 Task: Add a condition where "Channel Is Channel" integrations" in pending tickets.
Action: Mouse moved to (171, 506)
Screenshot: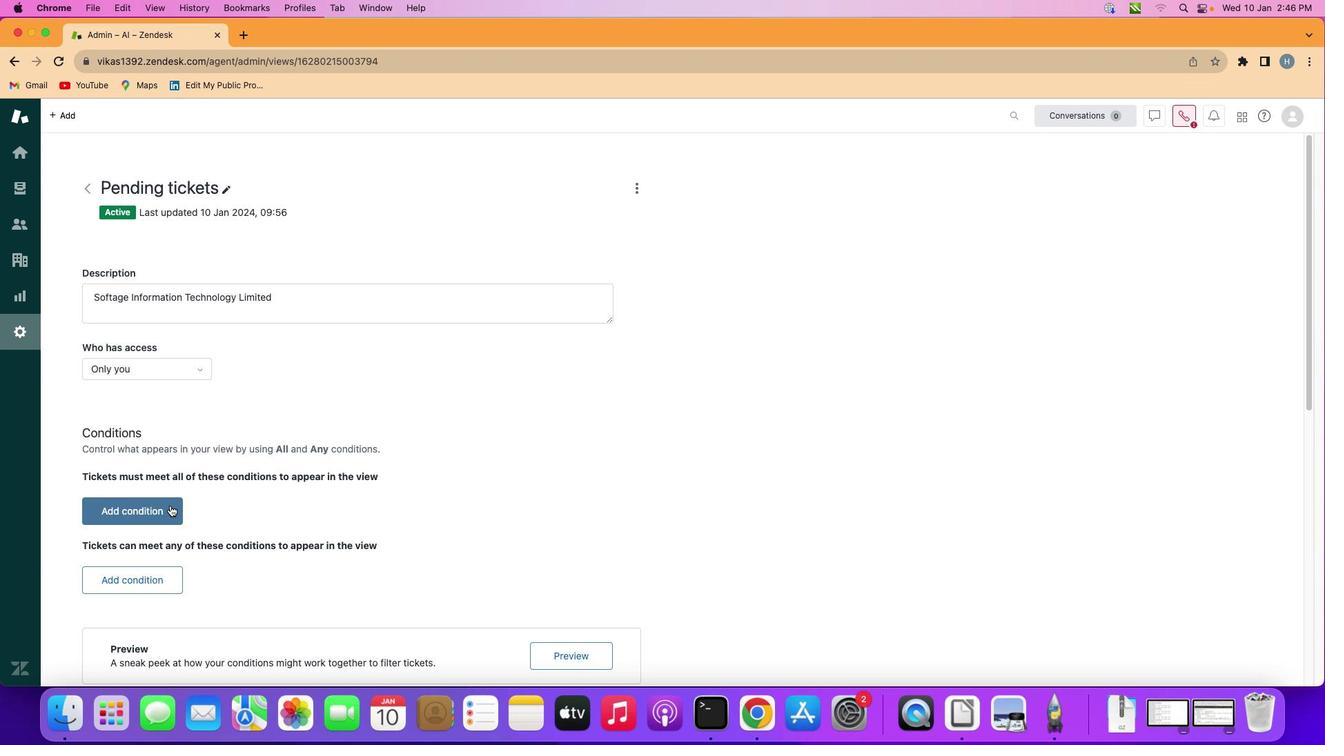 
Action: Mouse pressed left at (171, 506)
Screenshot: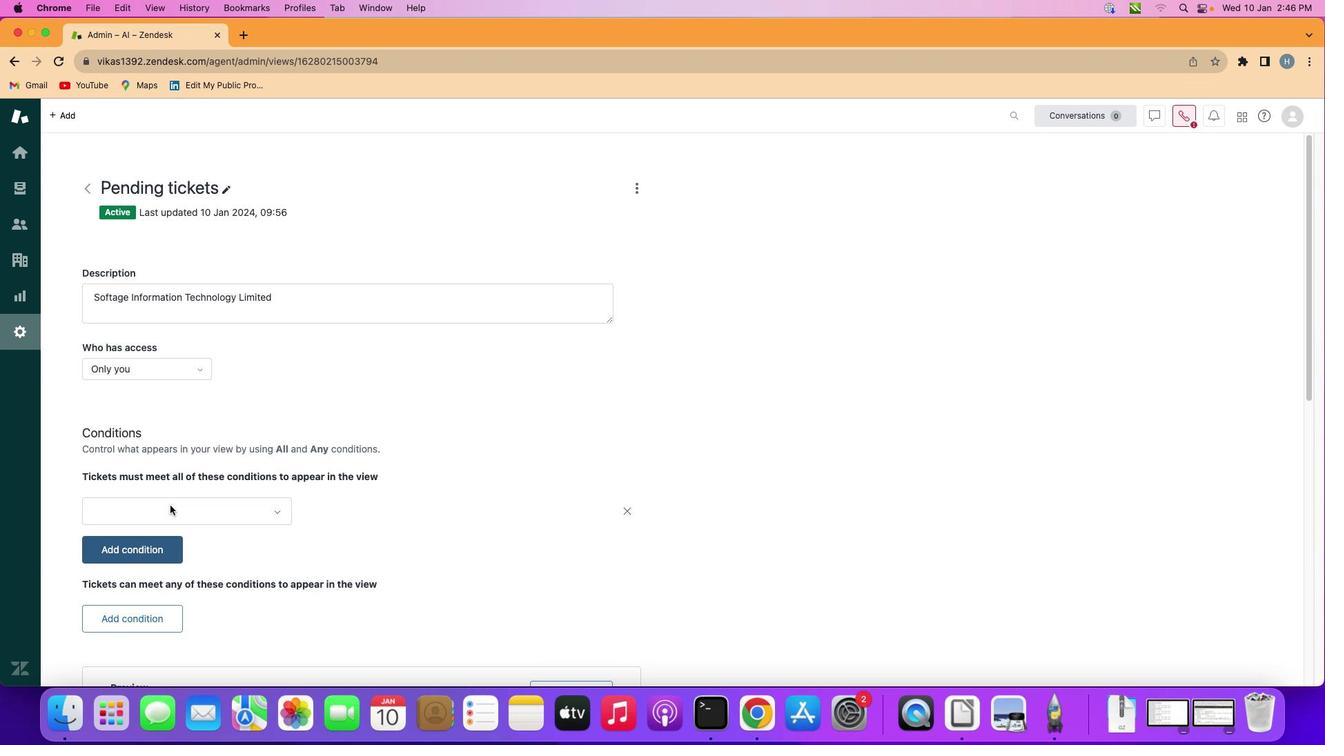 
Action: Mouse moved to (220, 508)
Screenshot: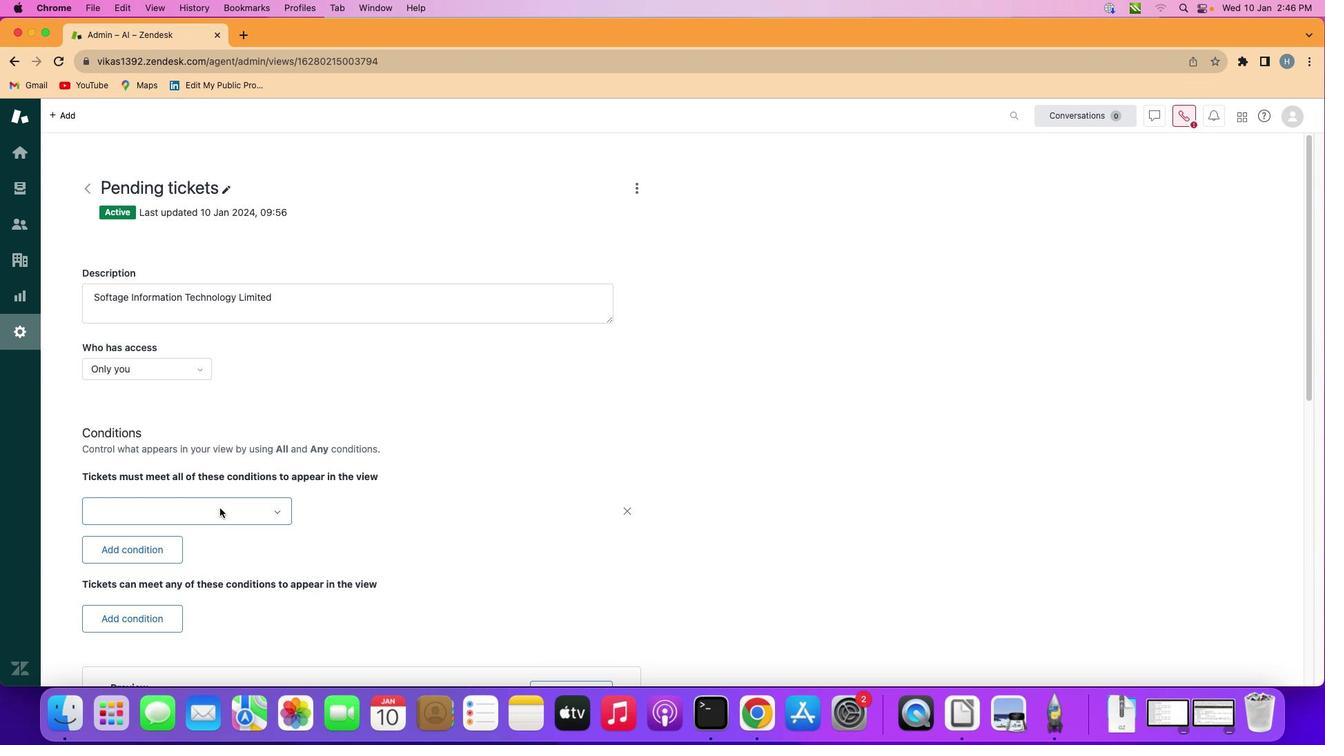 
Action: Mouse pressed left at (220, 508)
Screenshot: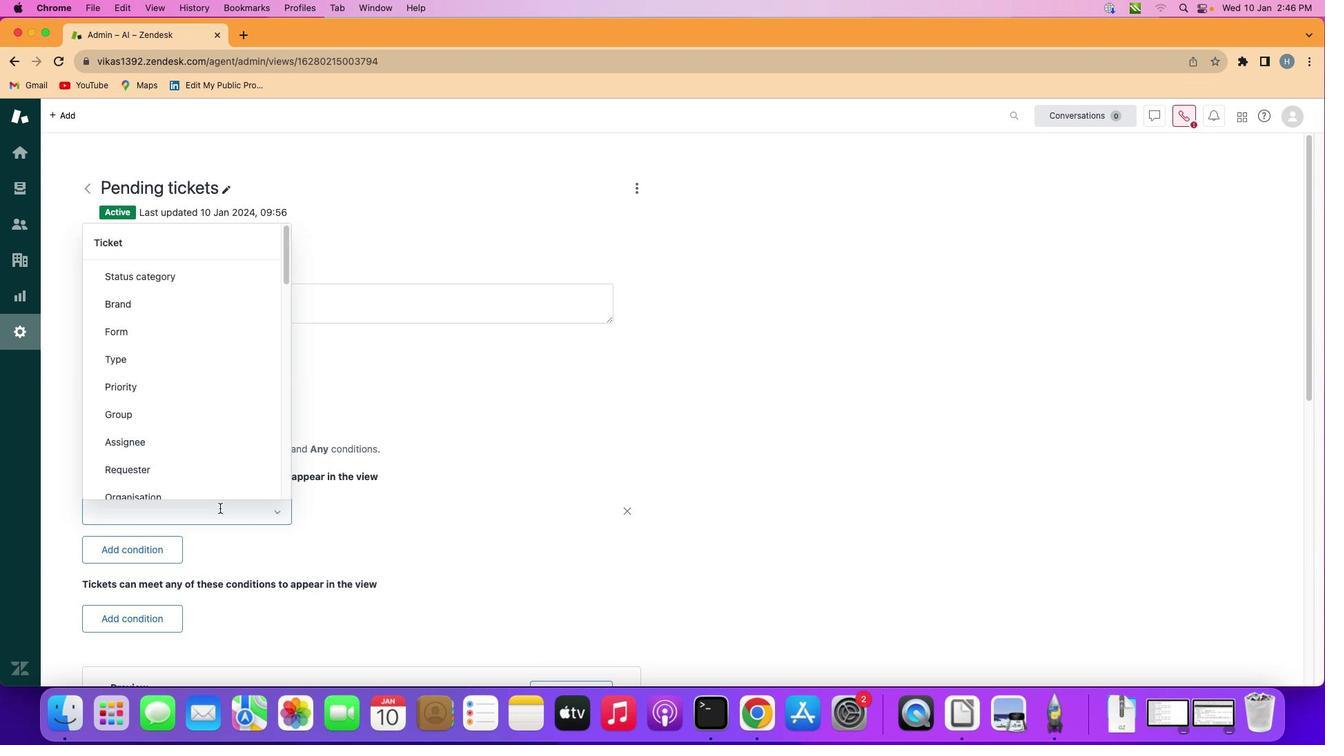 
Action: Mouse moved to (226, 338)
Screenshot: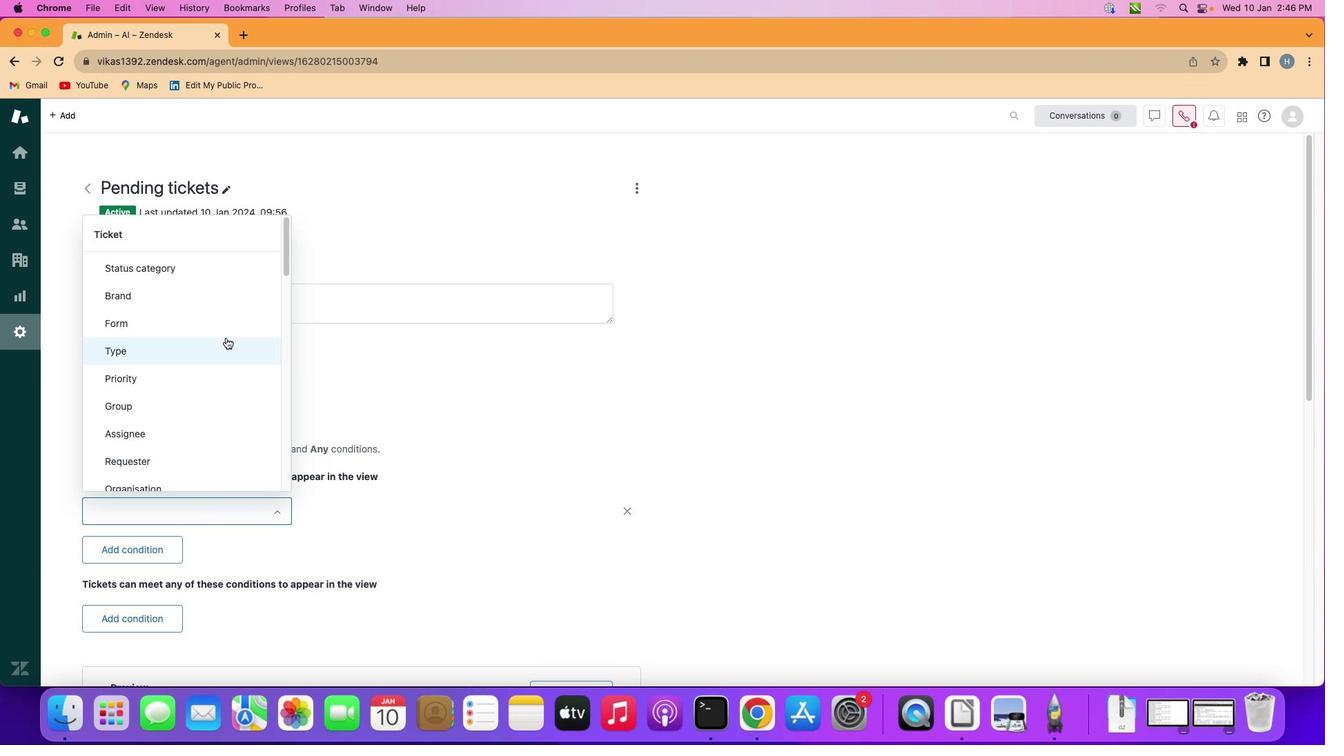 
Action: Mouse scrolled (226, 338) with delta (0, 0)
Screenshot: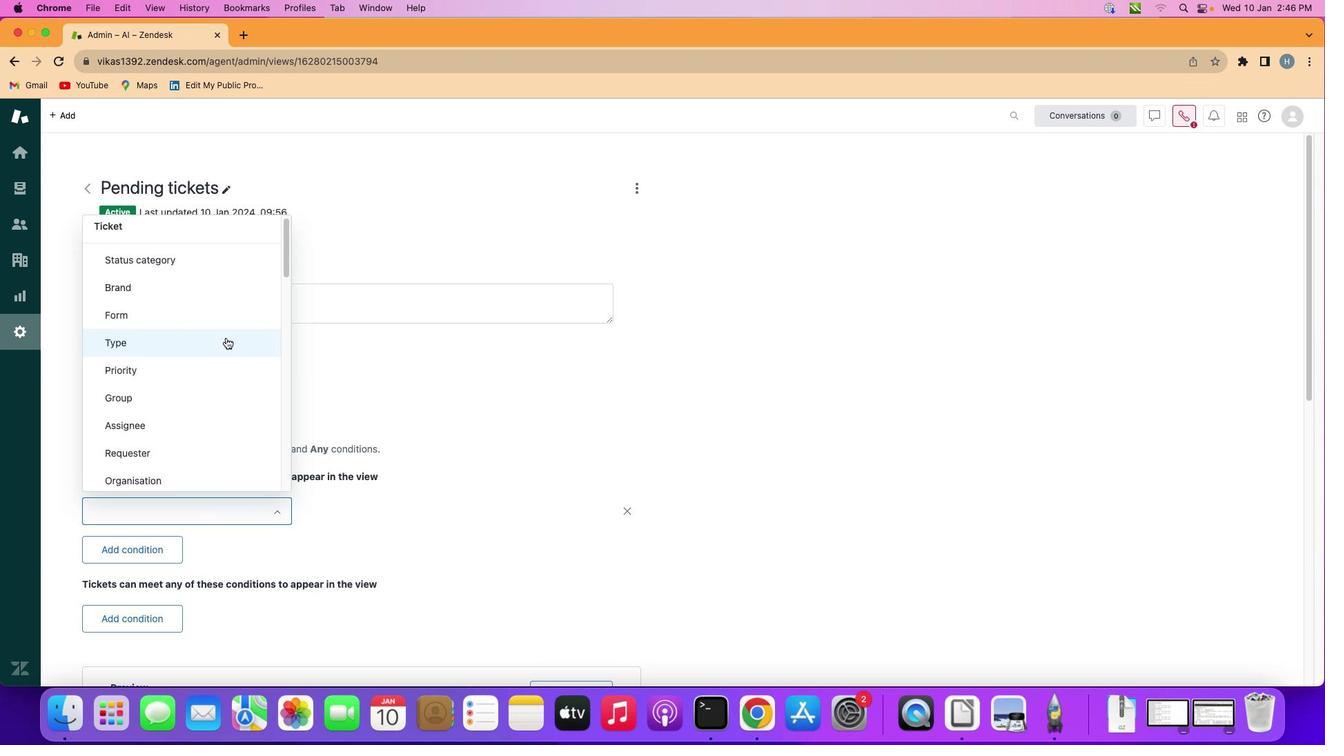 
Action: Mouse scrolled (226, 338) with delta (0, 0)
Screenshot: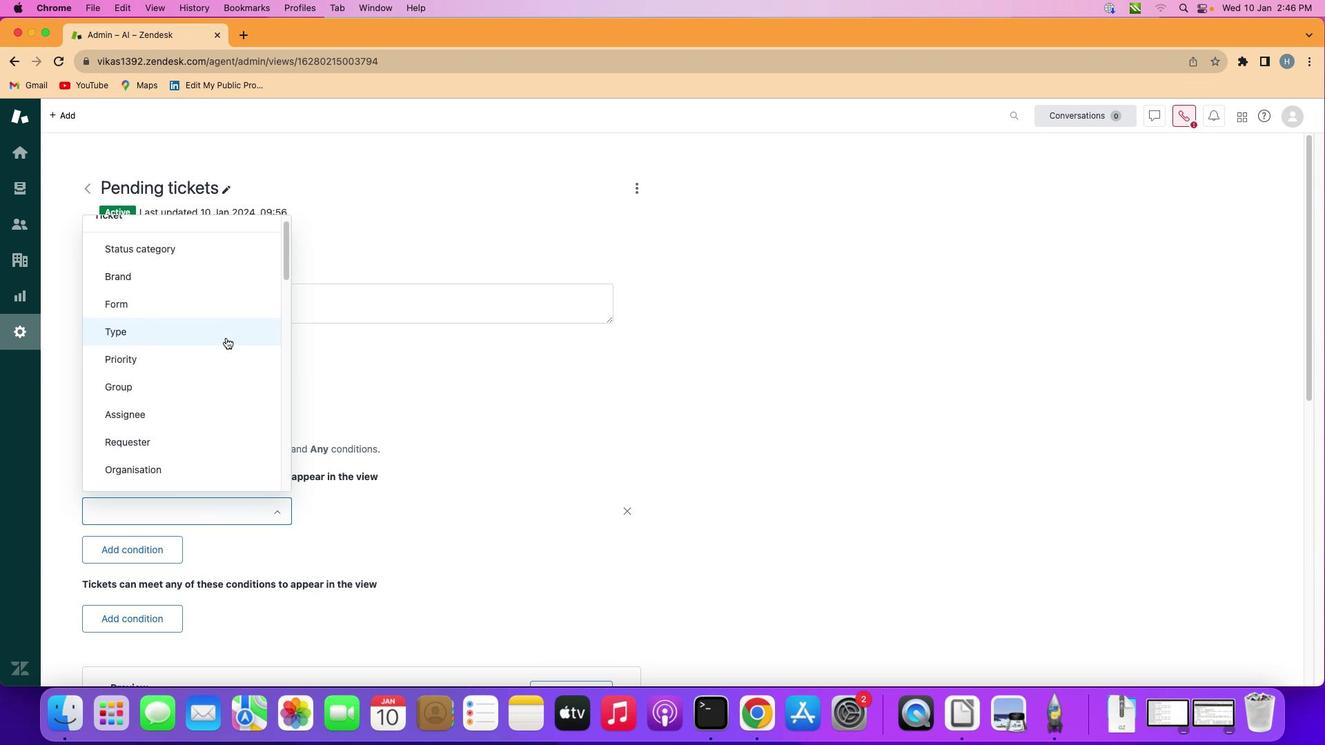 
Action: Mouse scrolled (226, 338) with delta (0, 0)
Screenshot: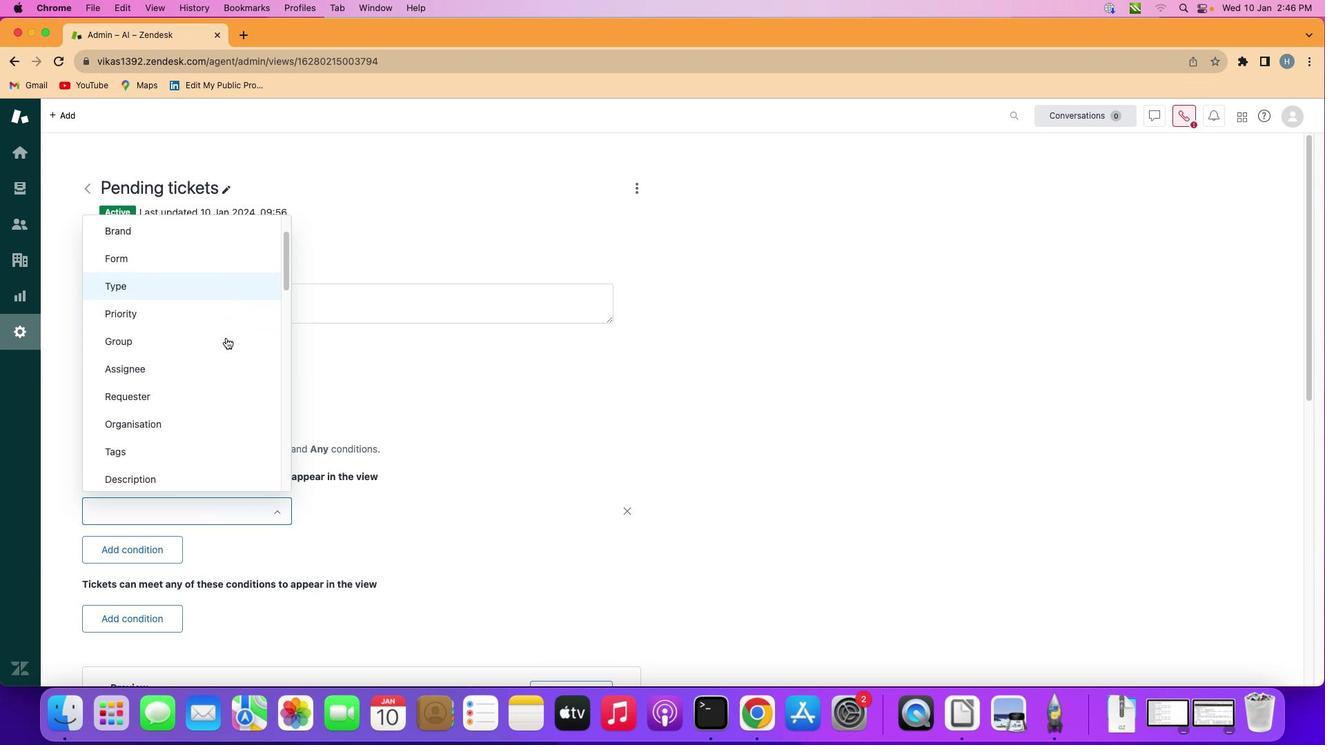 
Action: Mouse scrolled (226, 338) with delta (0, 0)
Screenshot: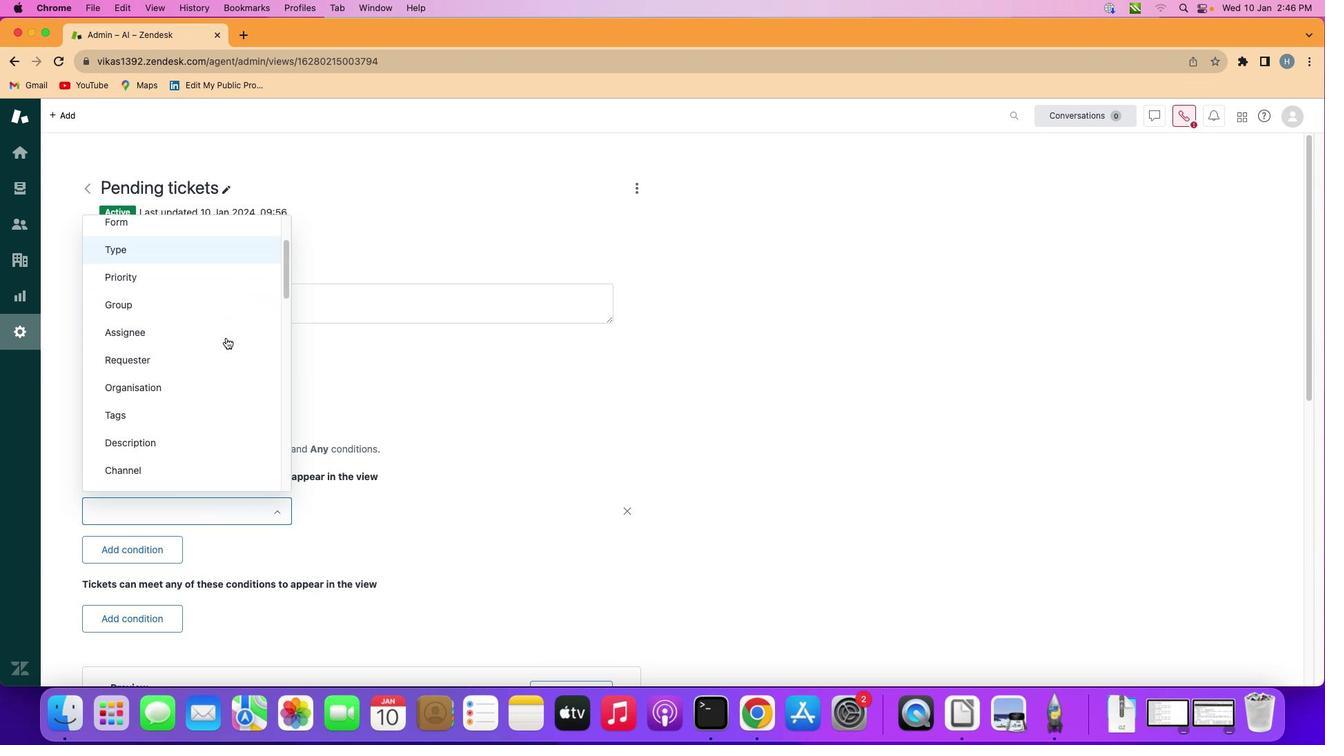 
Action: Mouse scrolled (226, 338) with delta (0, 0)
Screenshot: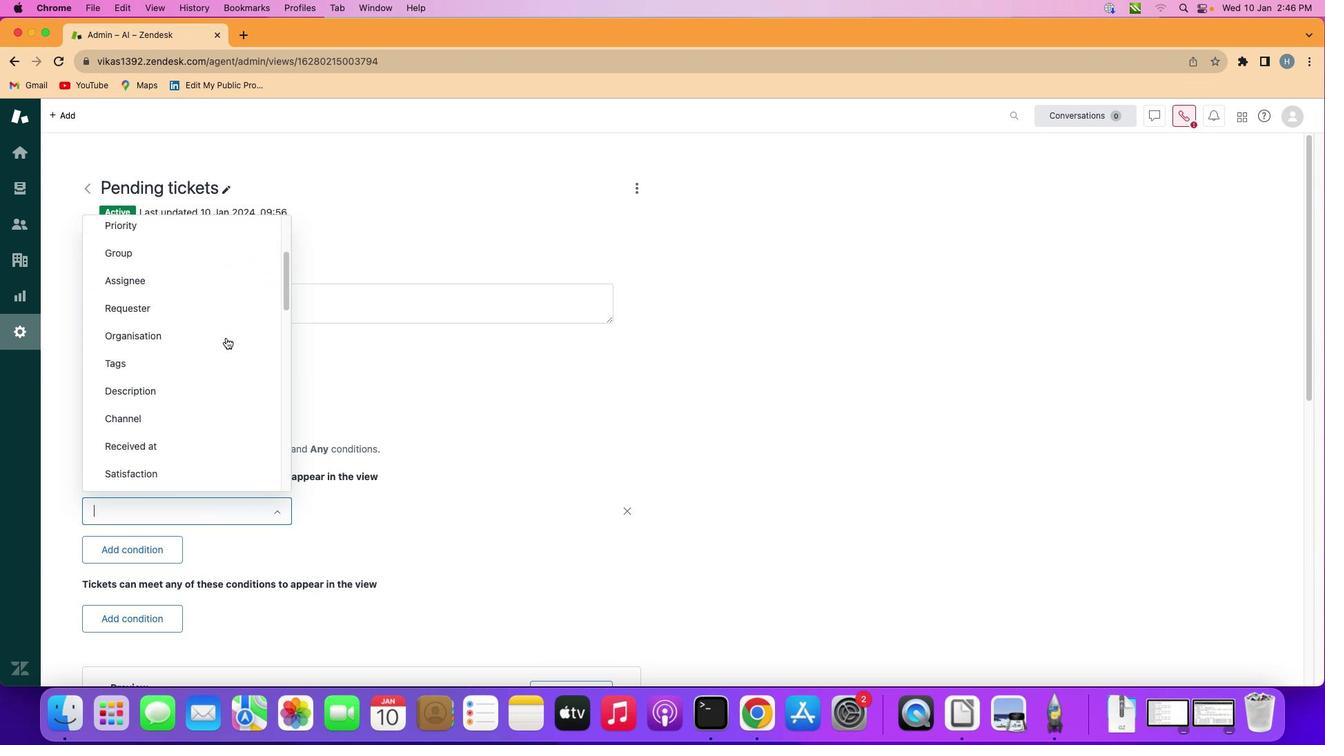 
Action: Mouse moved to (206, 407)
Screenshot: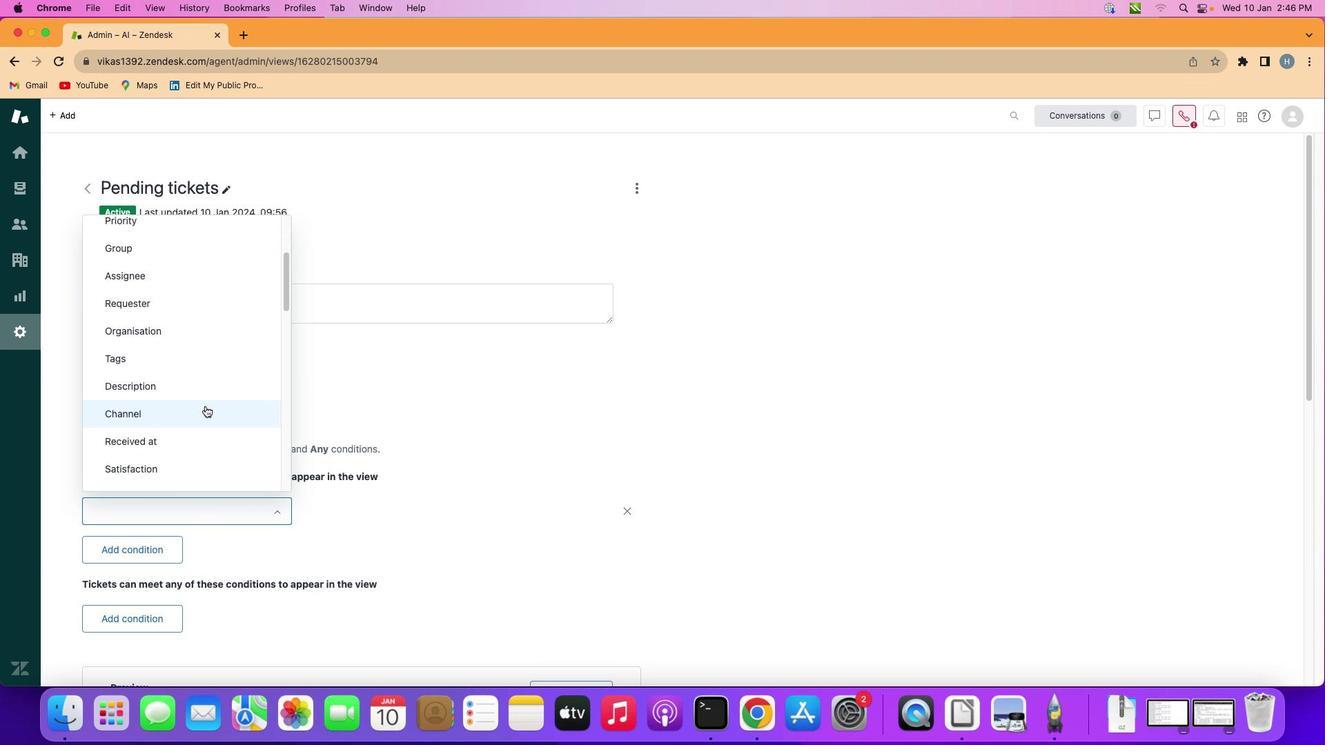 
Action: Mouse pressed left at (206, 407)
Screenshot: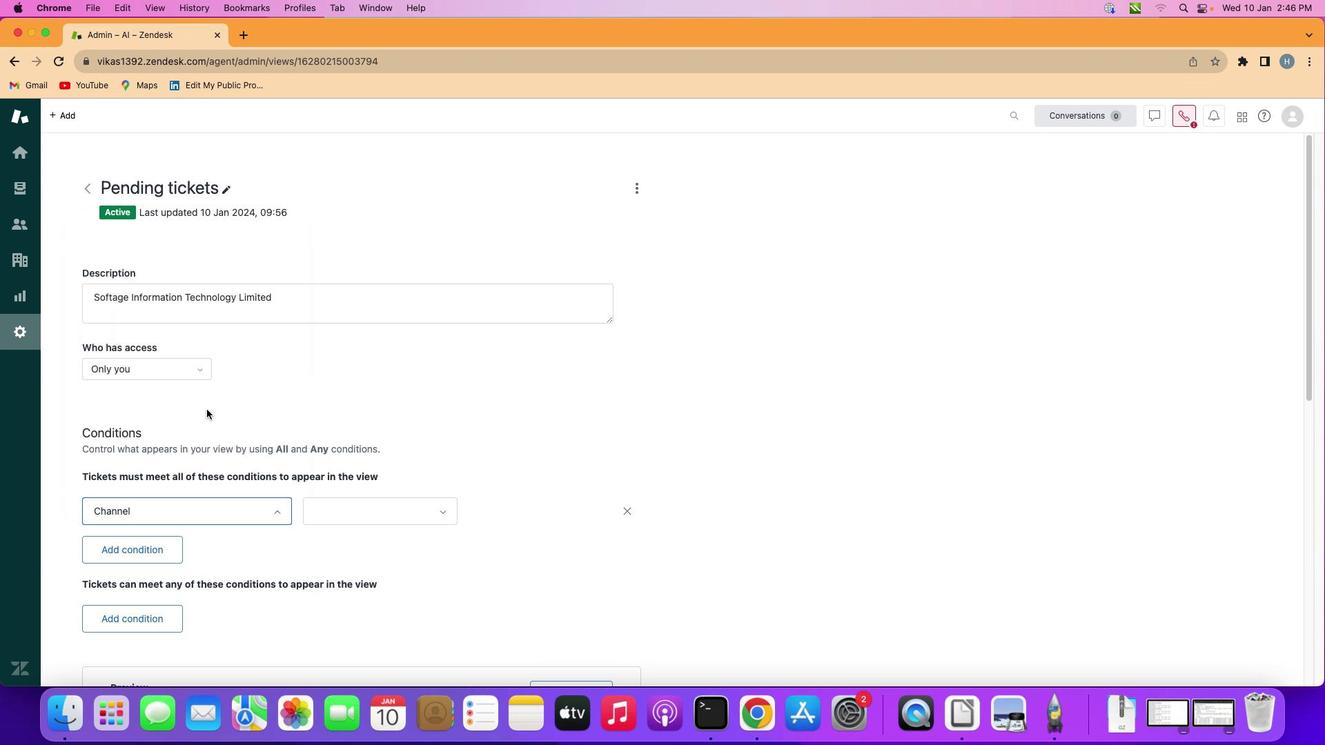 
Action: Mouse moved to (374, 517)
Screenshot: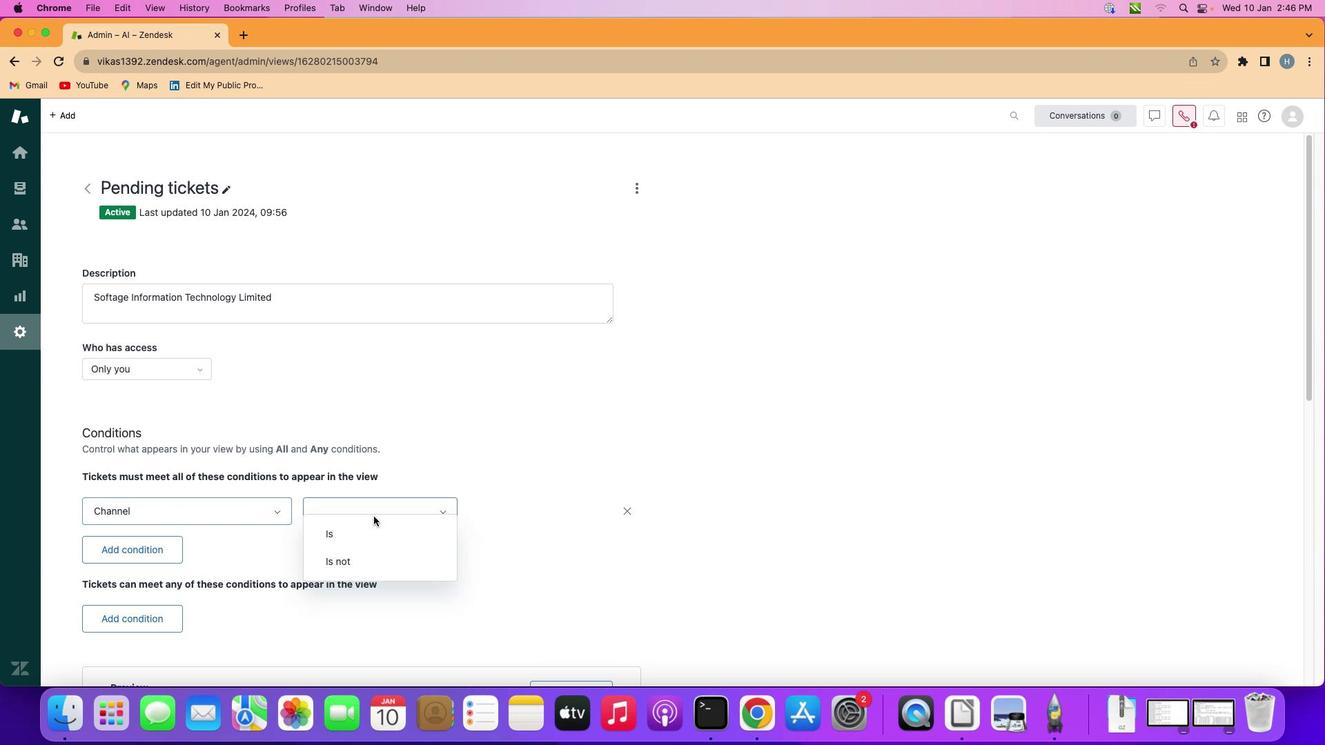 
Action: Mouse pressed left at (374, 517)
Screenshot: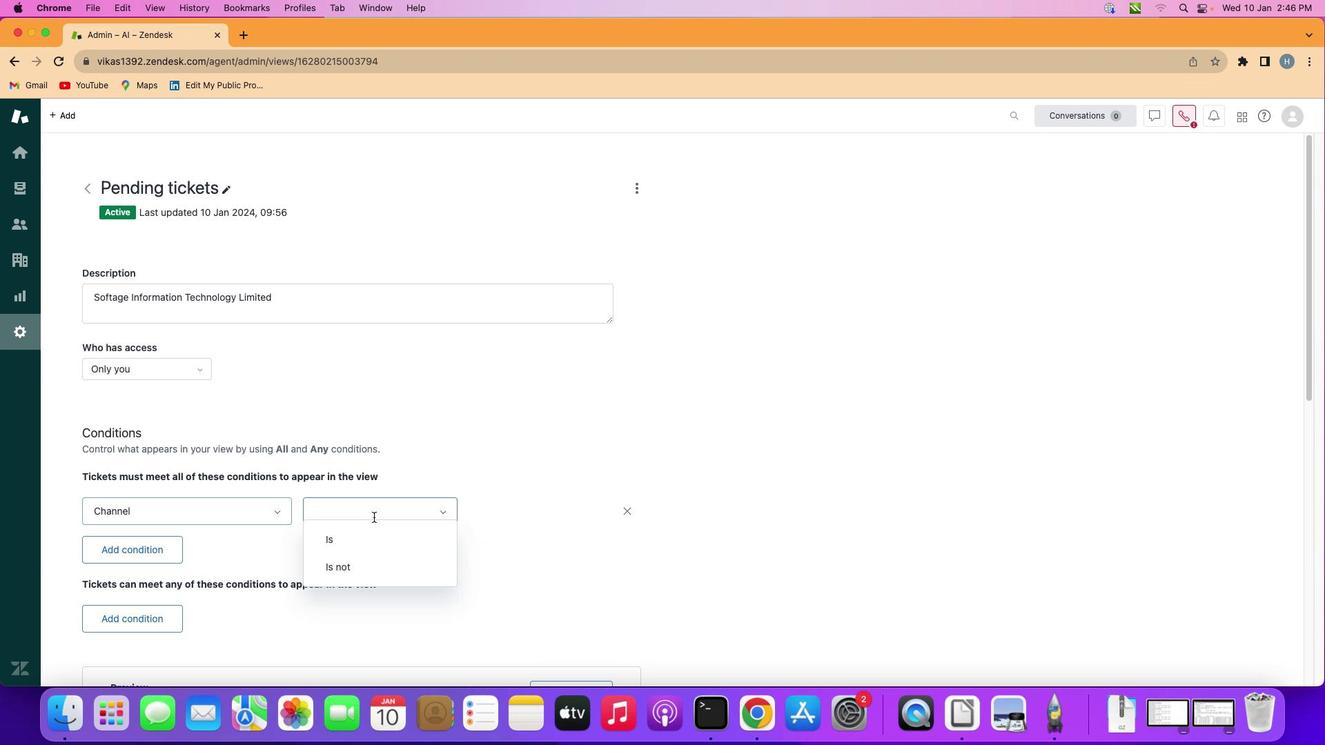 
Action: Mouse moved to (376, 548)
Screenshot: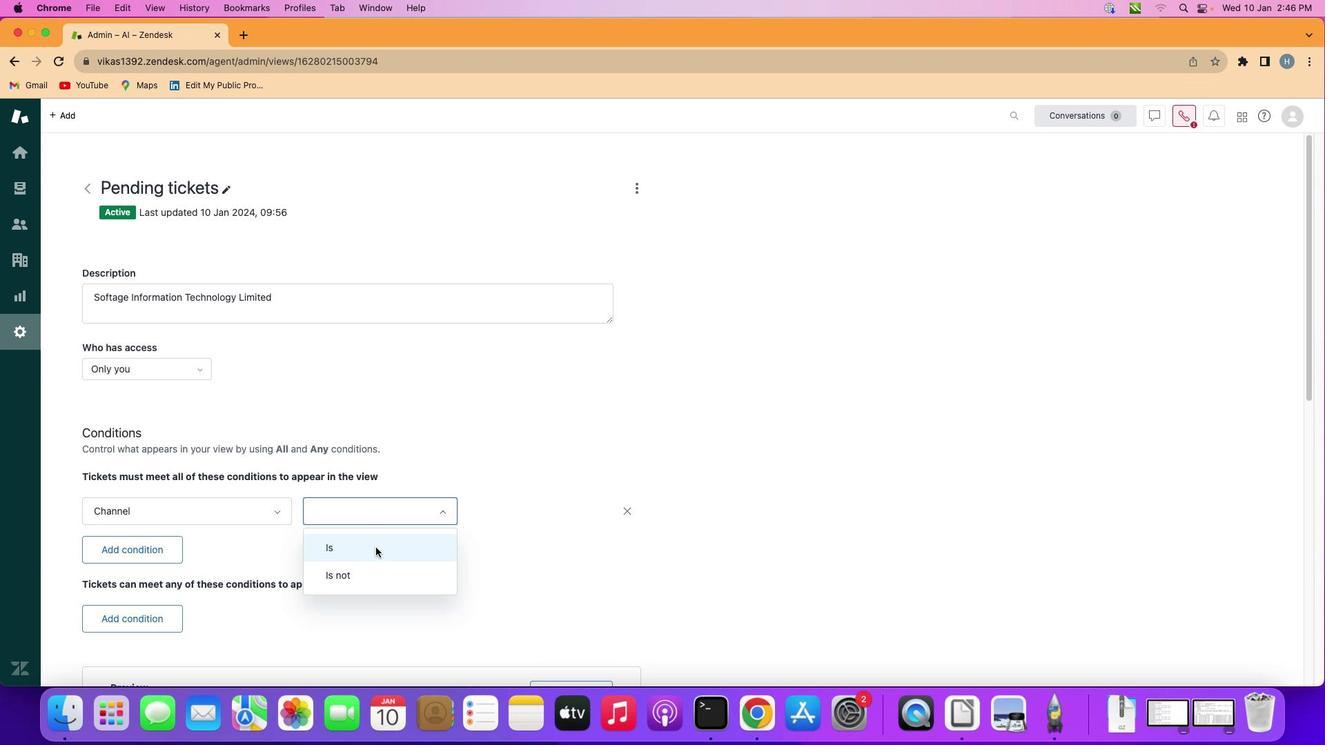 
Action: Mouse pressed left at (376, 548)
Screenshot: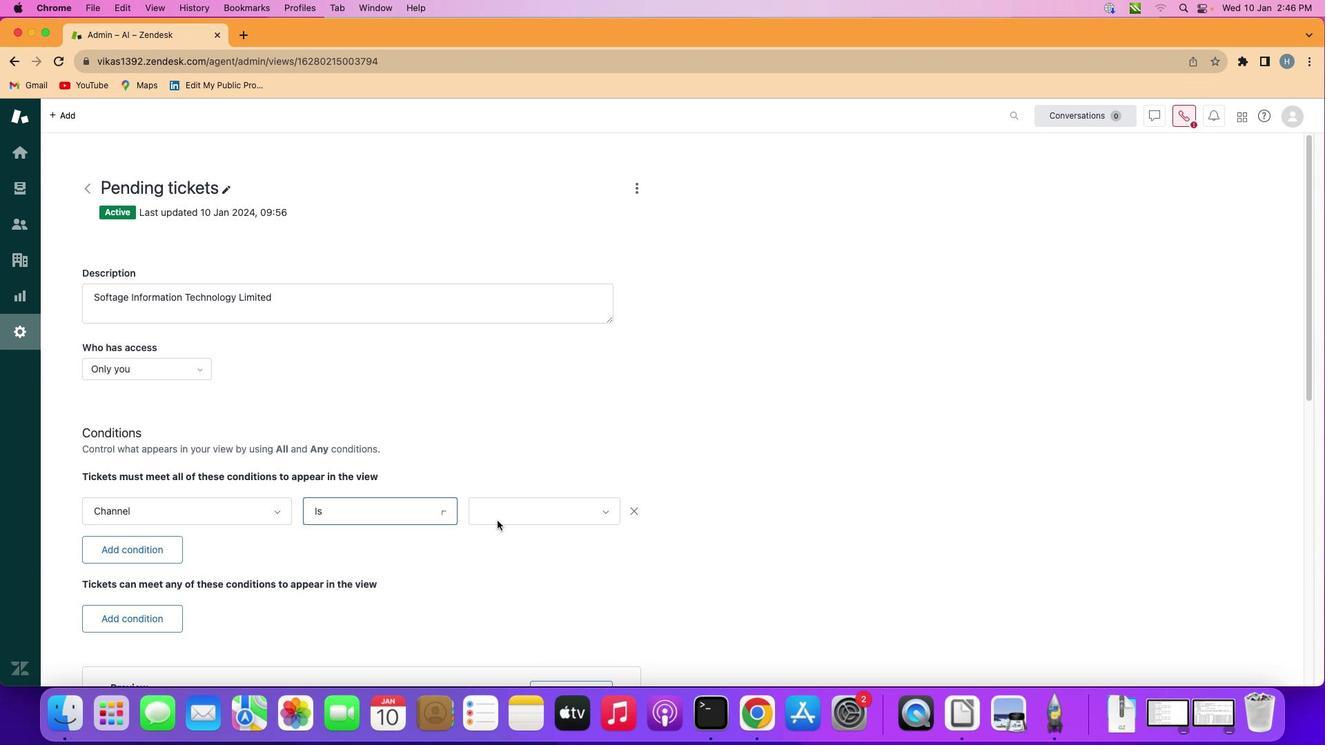 
Action: Mouse moved to (571, 509)
Screenshot: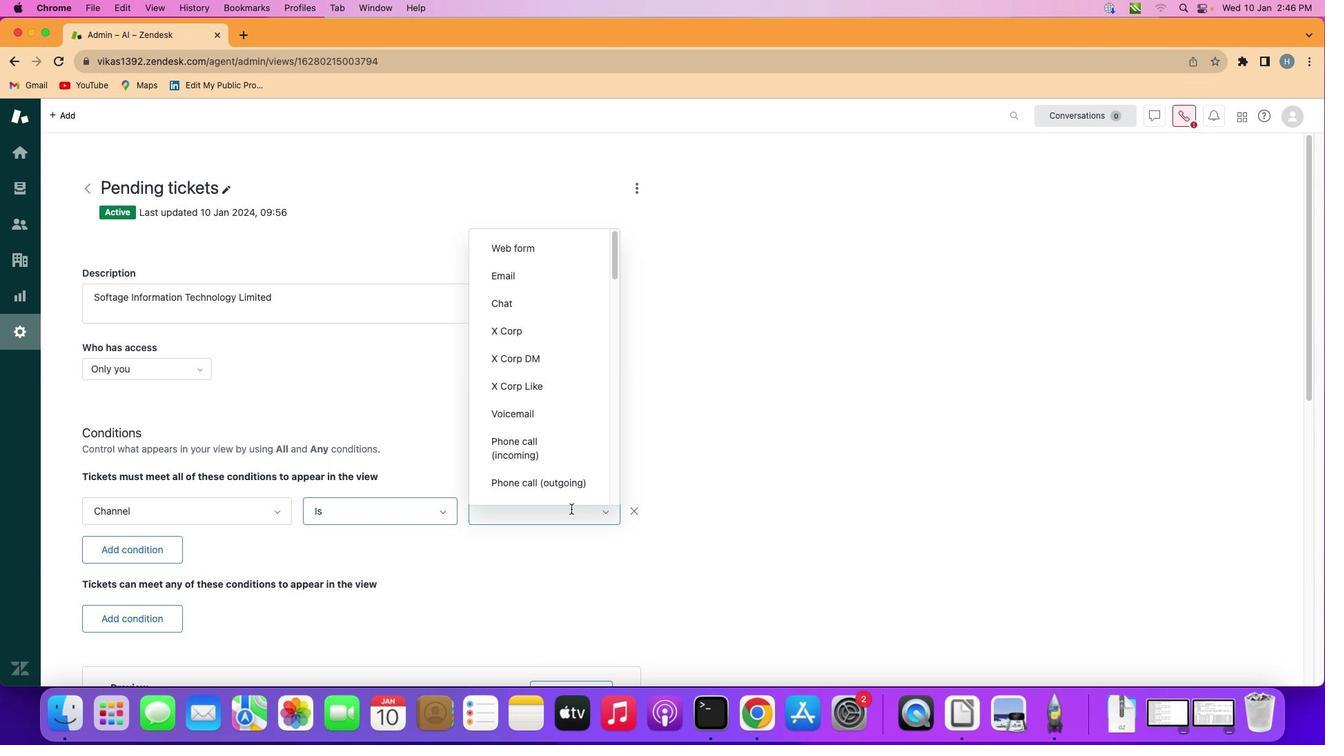 
Action: Mouse pressed left at (571, 509)
Screenshot: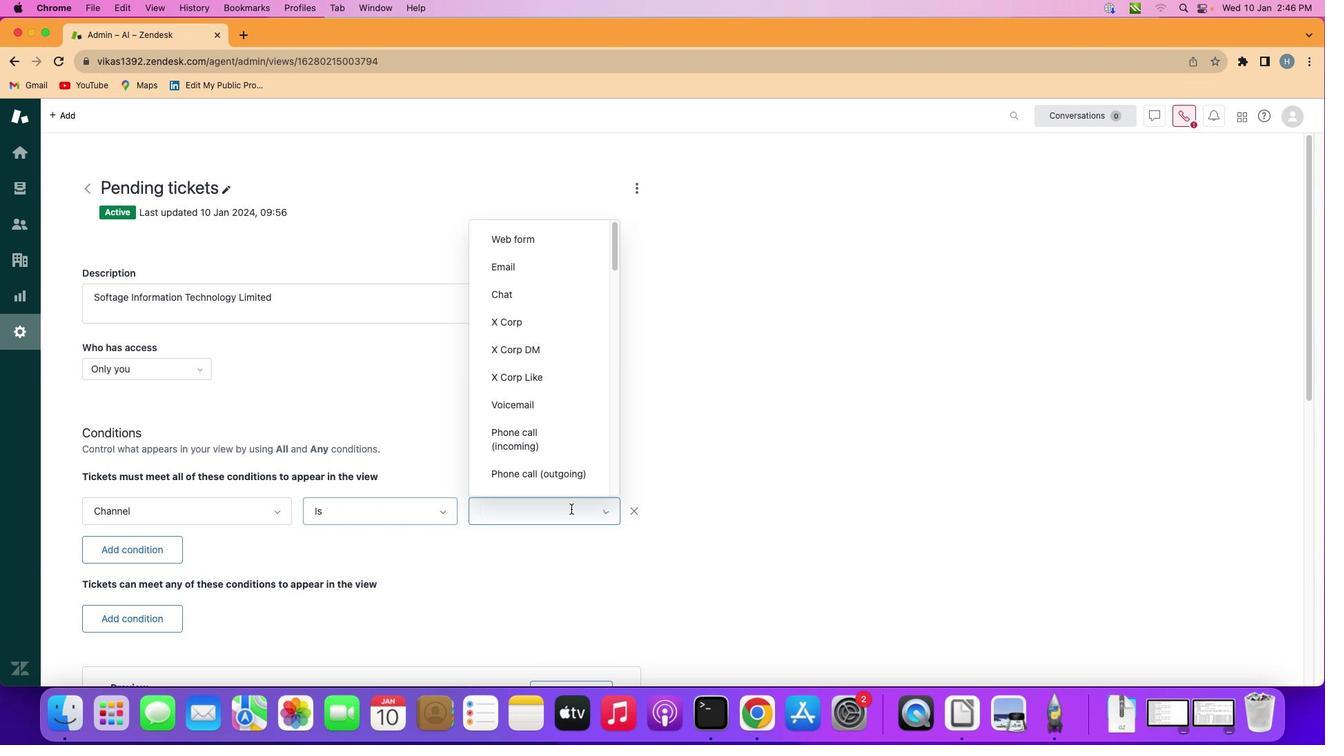 
Action: Mouse moved to (544, 402)
Screenshot: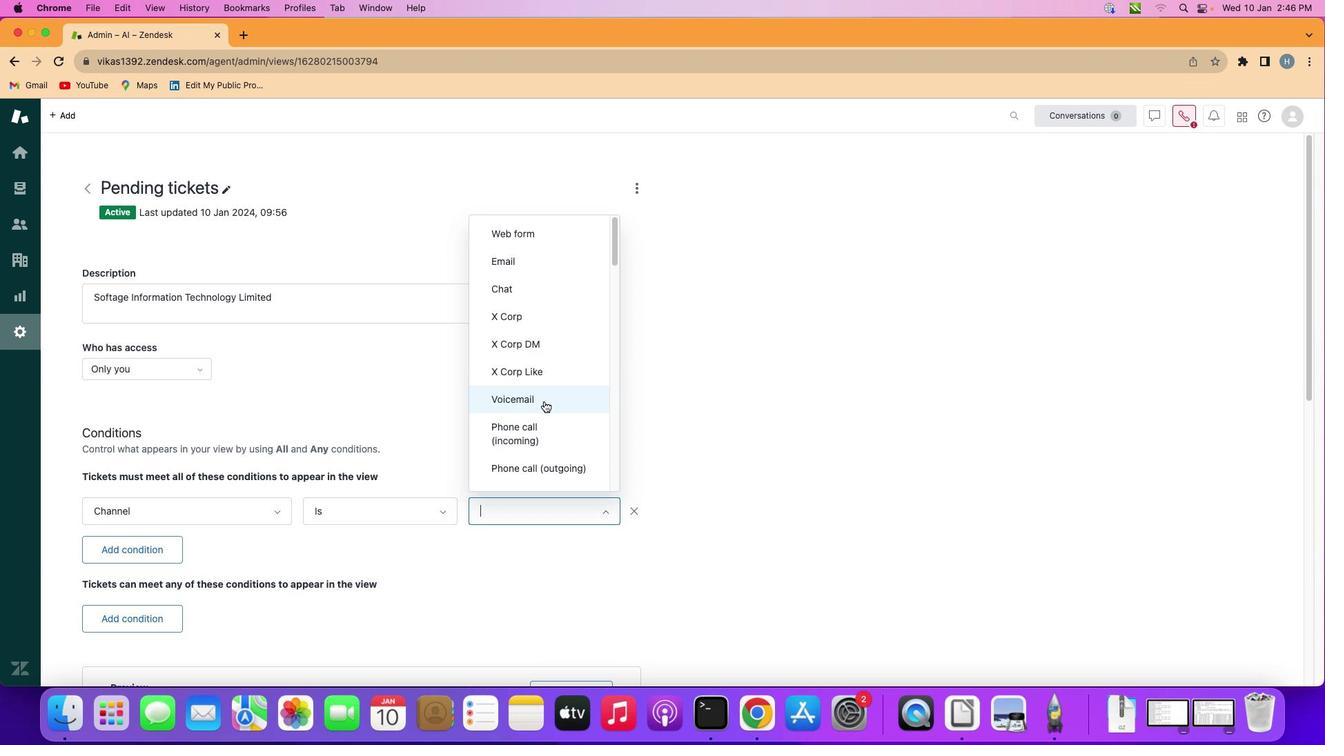 
Action: Mouse scrolled (544, 402) with delta (0, 0)
Screenshot: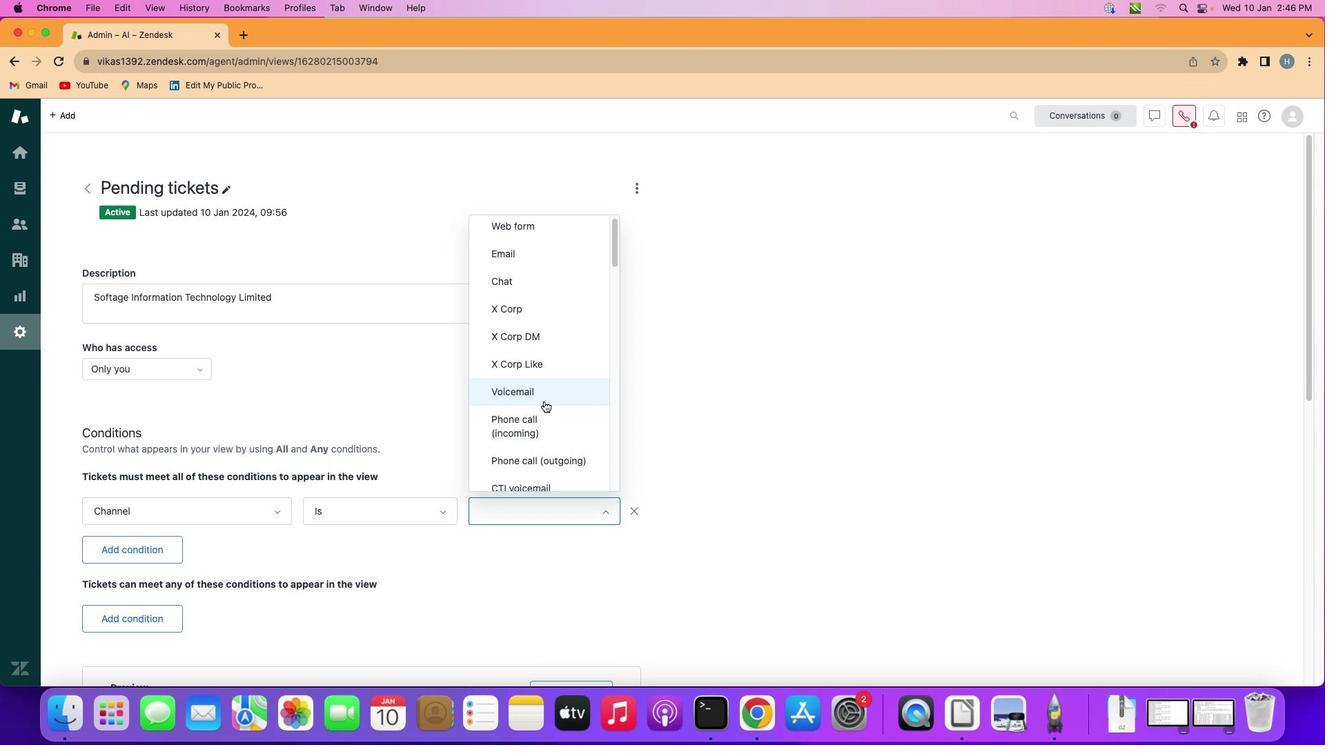
Action: Mouse scrolled (544, 402) with delta (0, 0)
Screenshot: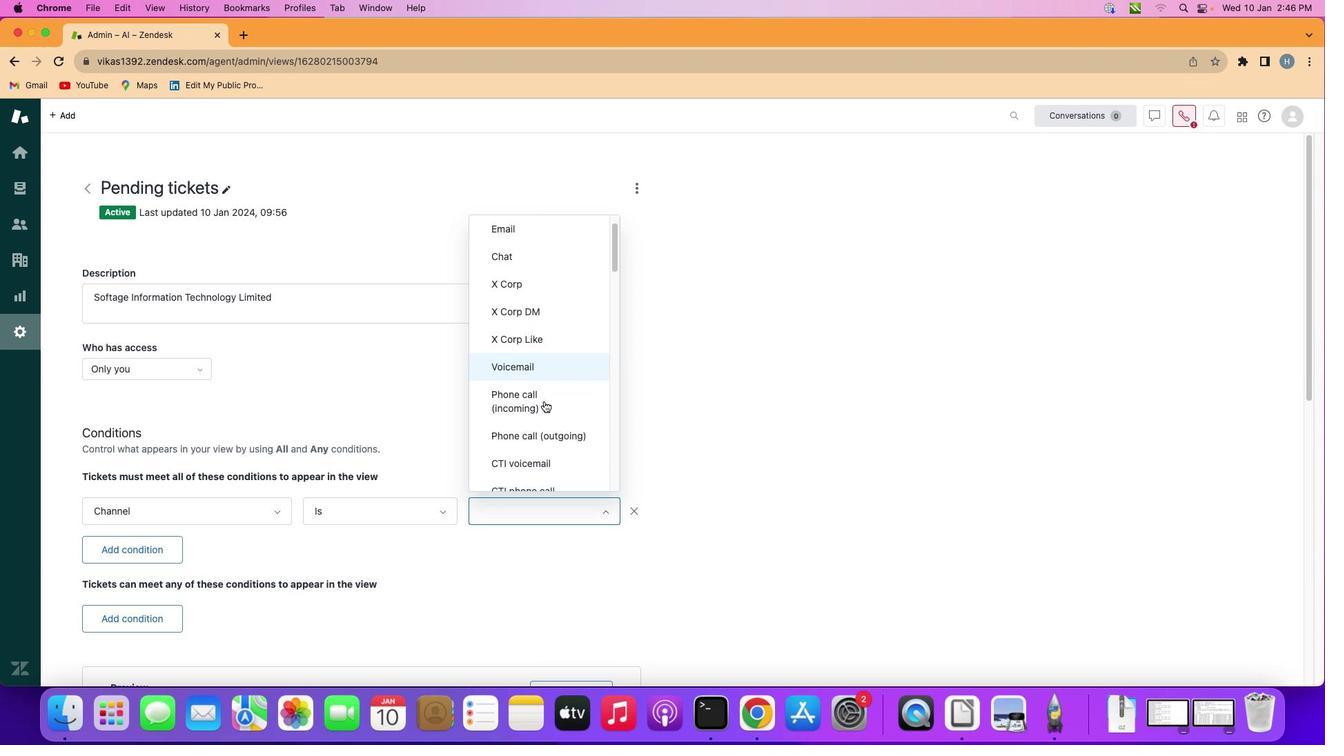 
Action: Mouse scrolled (544, 402) with delta (0, 0)
Screenshot: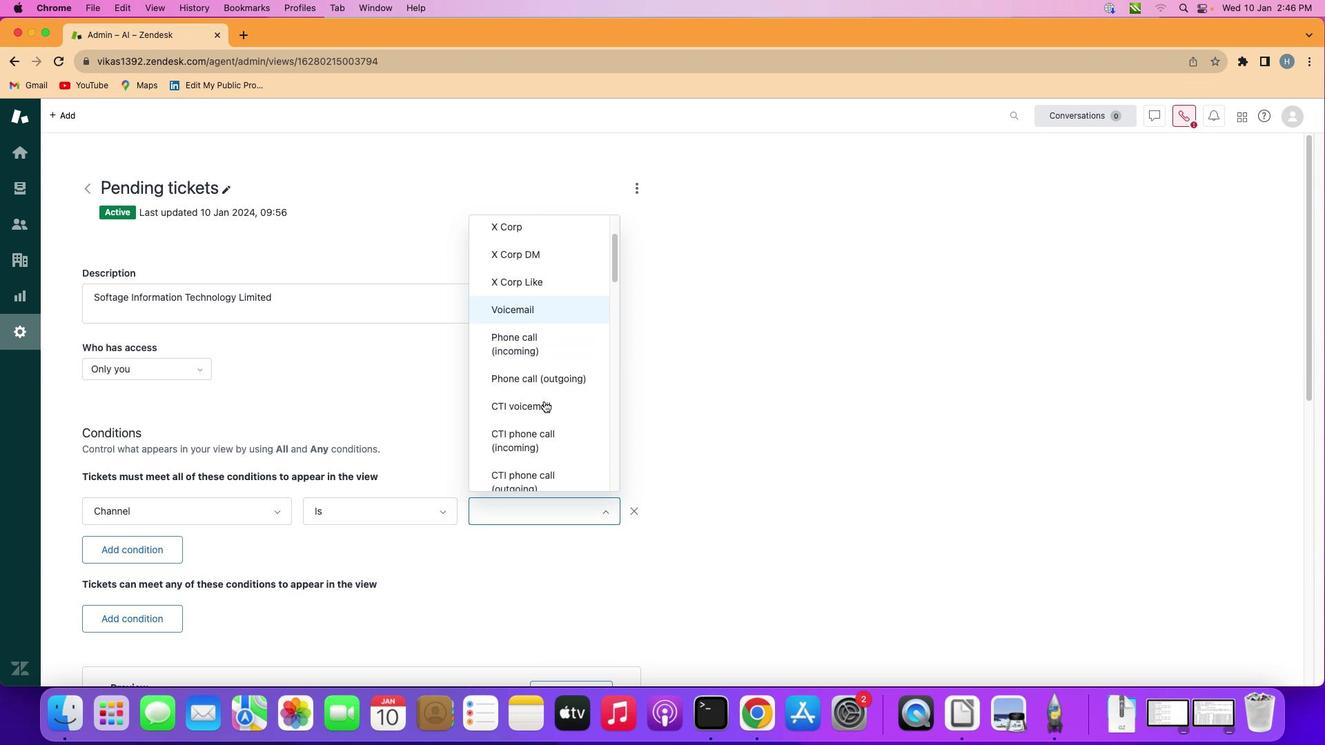
Action: Mouse scrolled (544, 402) with delta (0, 0)
Screenshot: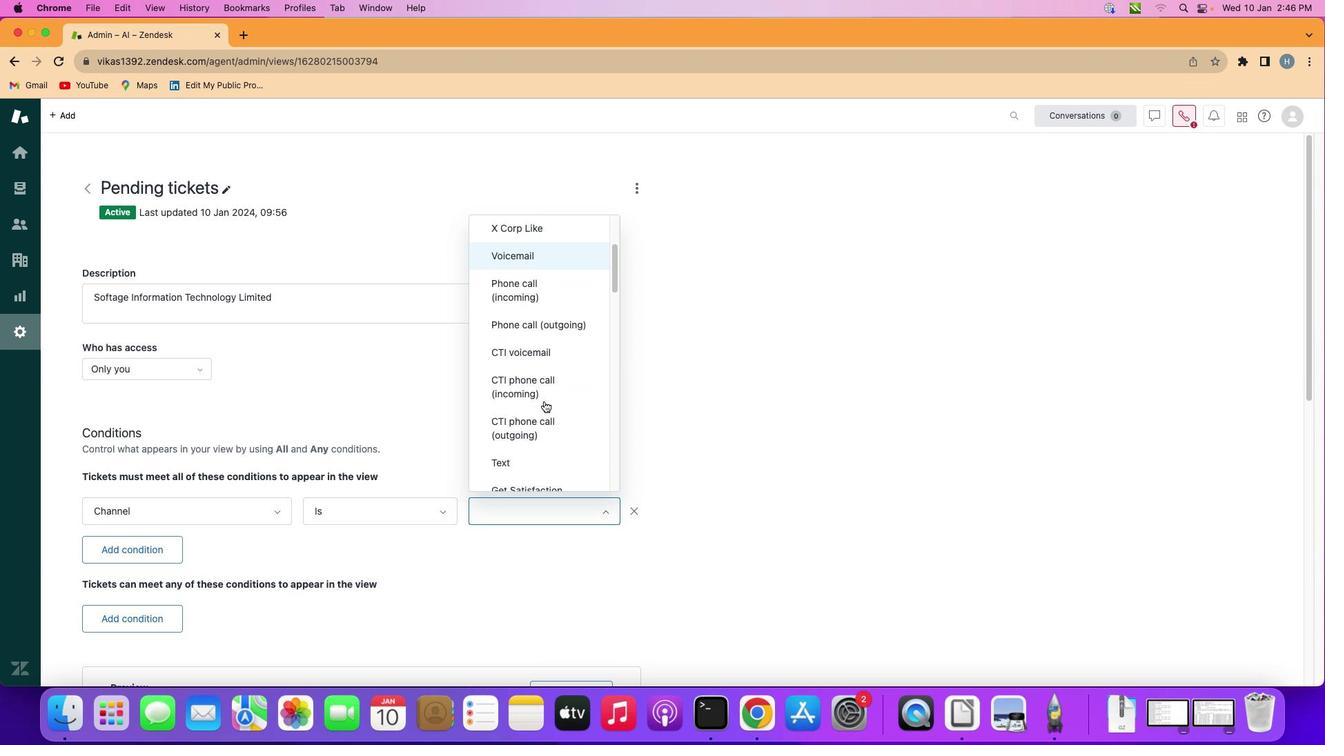 
Action: Mouse scrolled (544, 402) with delta (0, 0)
Screenshot: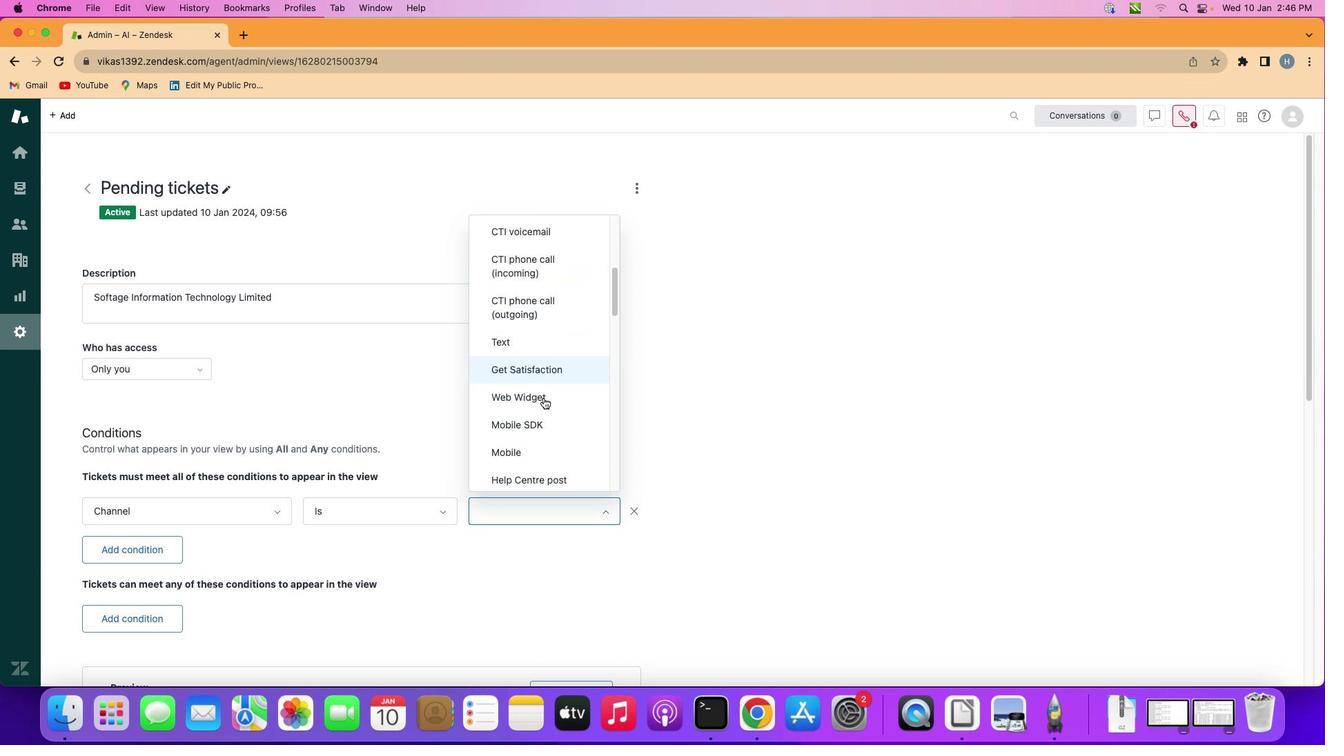 
Action: Mouse scrolled (544, 402) with delta (0, 0)
Screenshot: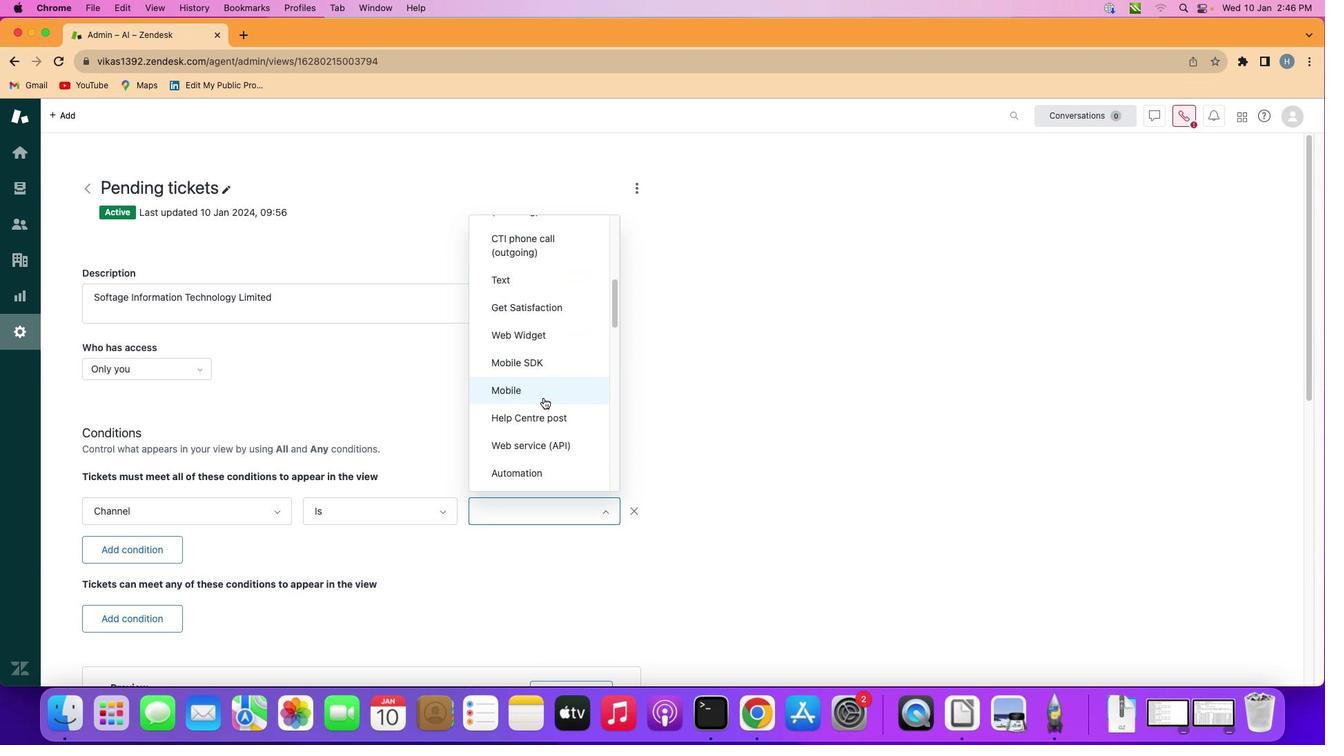 
Action: Mouse moved to (544, 398)
Screenshot: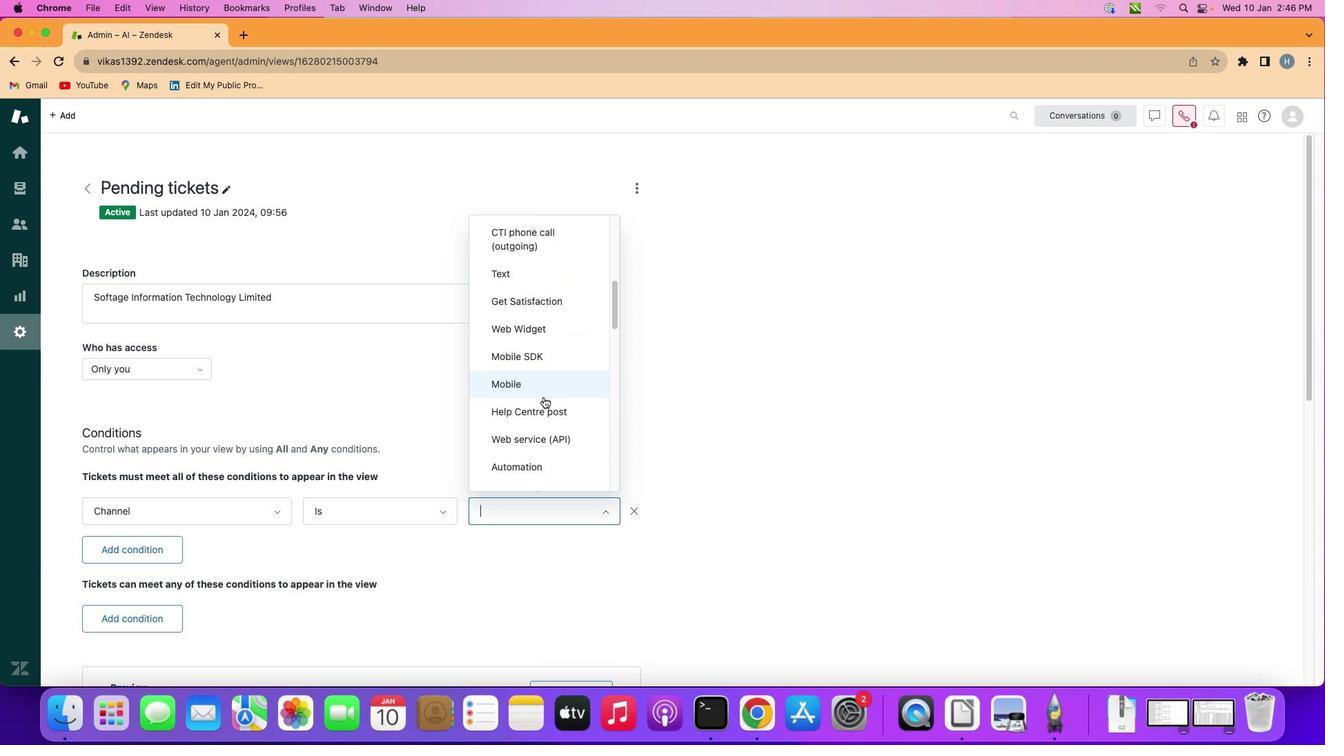
Action: Mouse scrolled (544, 398) with delta (0, 1)
Screenshot: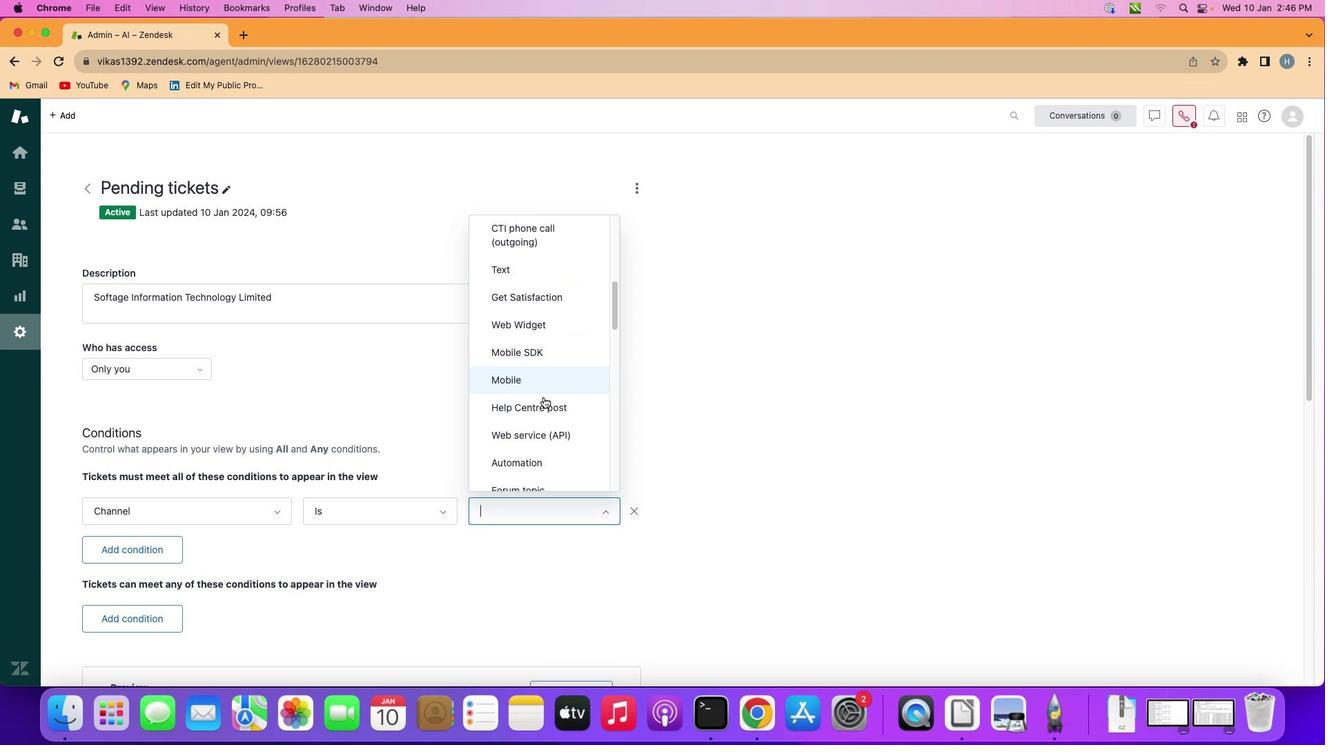 
Action: Mouse scrolled (544, 398) with delta (0, 0)
Screenshot: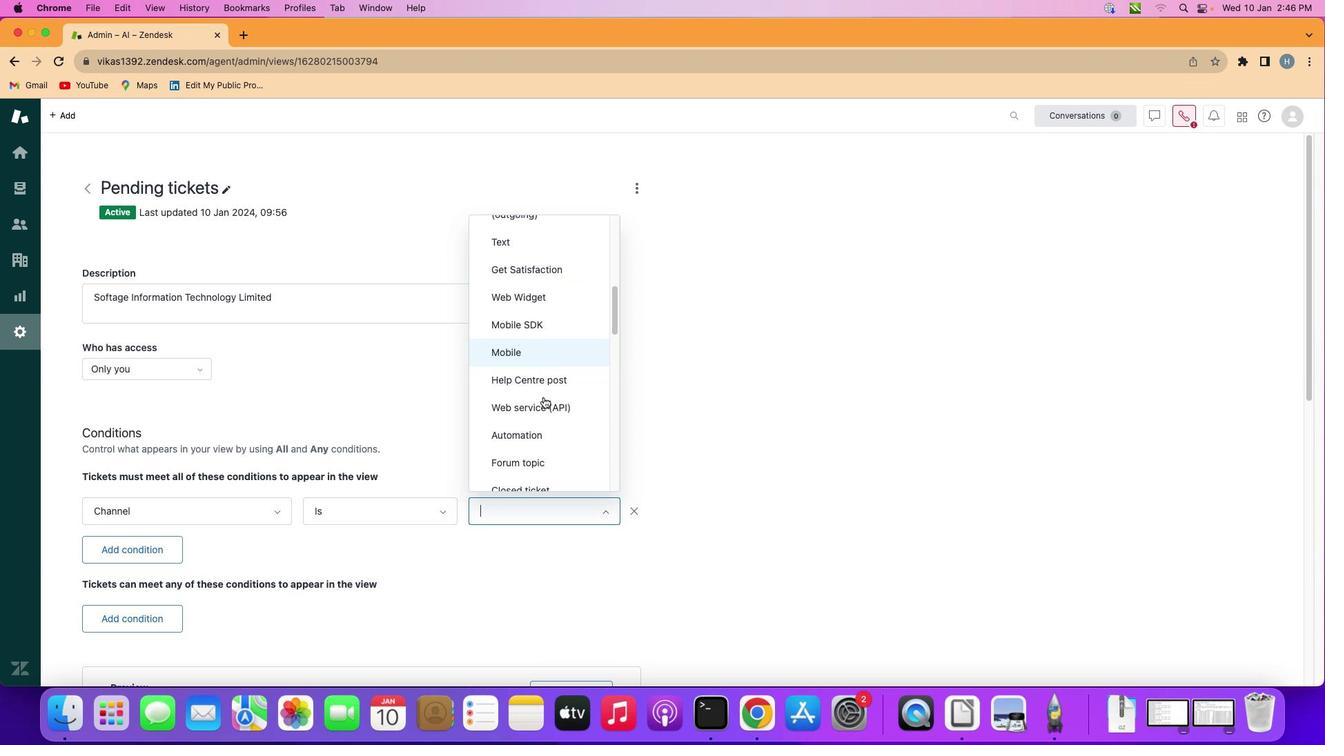
Action: Mouse scrolled (544, 398) with delta (0, 0)
Screenshot: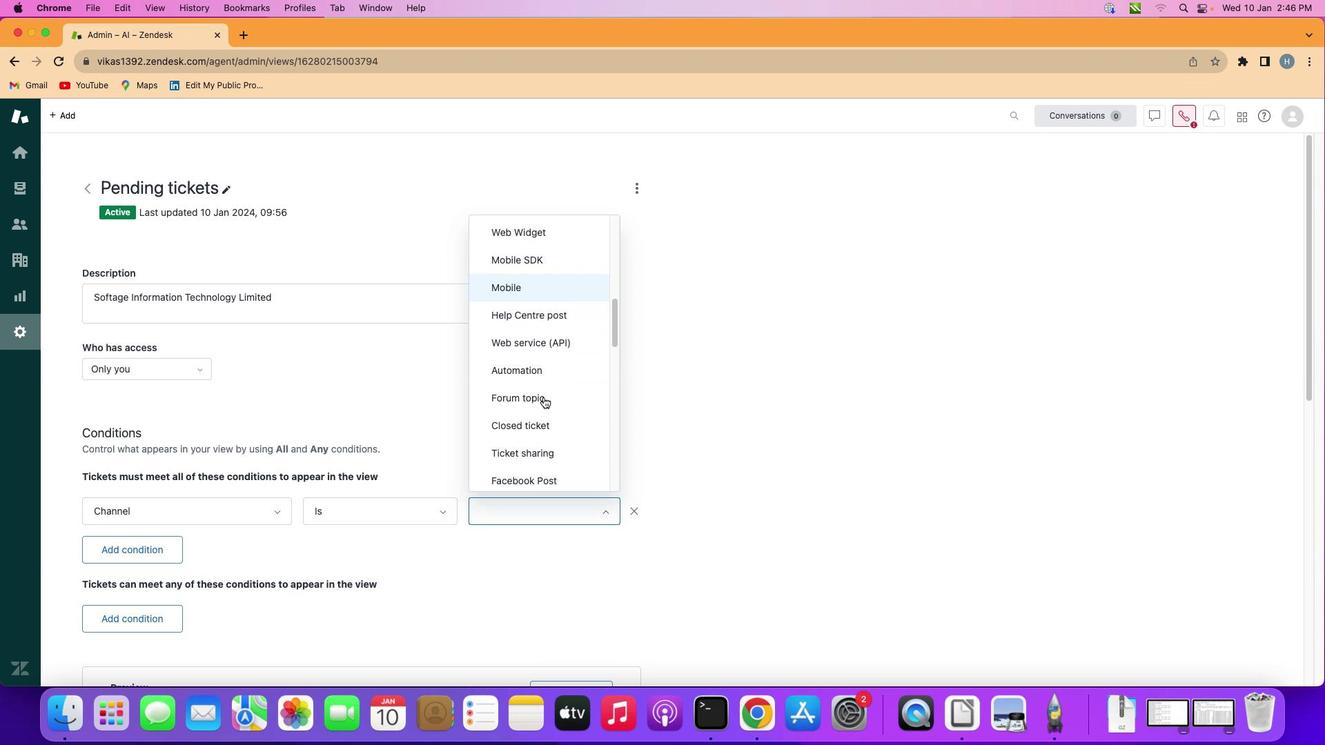 
Action: Mouse scrolled (544, 398) with delta (0, 0)
Screenshot: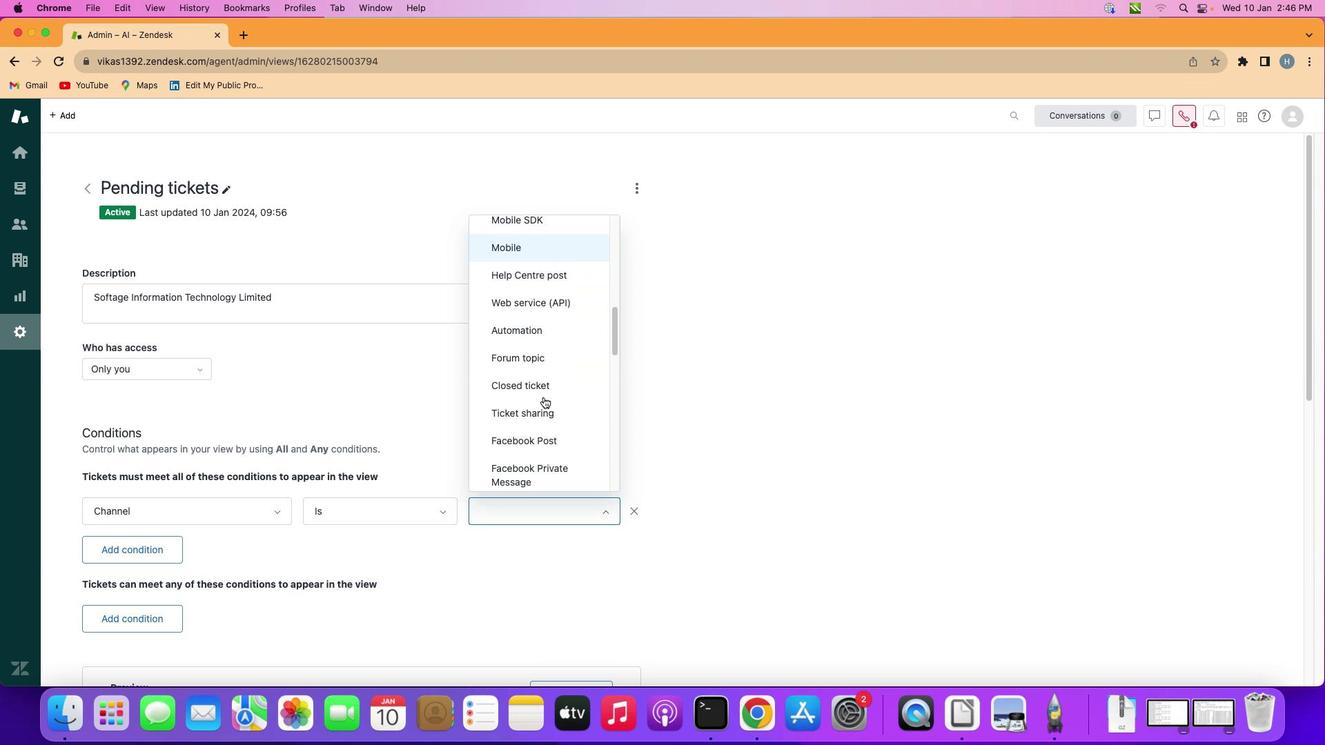 
Action: Mouse scrolled (544, 398) with delta (0, 0)
Screenshot: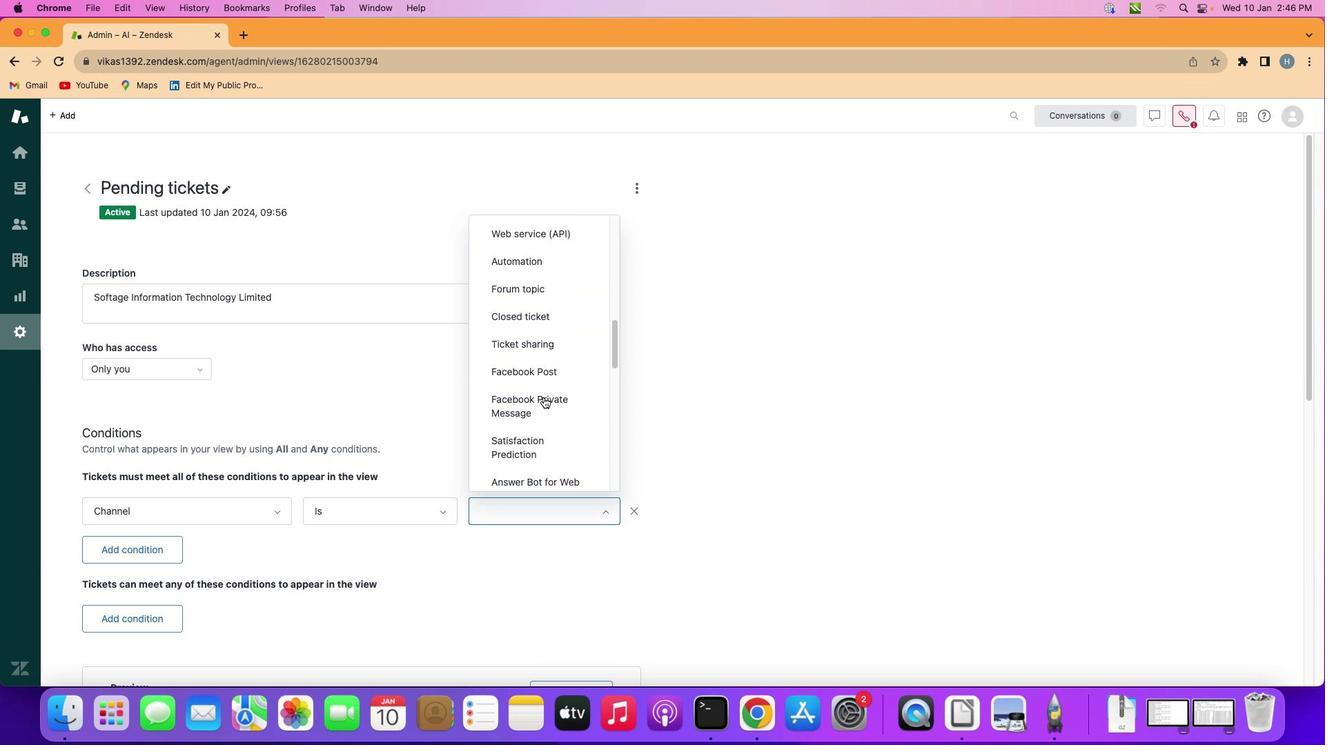 
Action: Mouse moved to (544, 399)
Screenshot: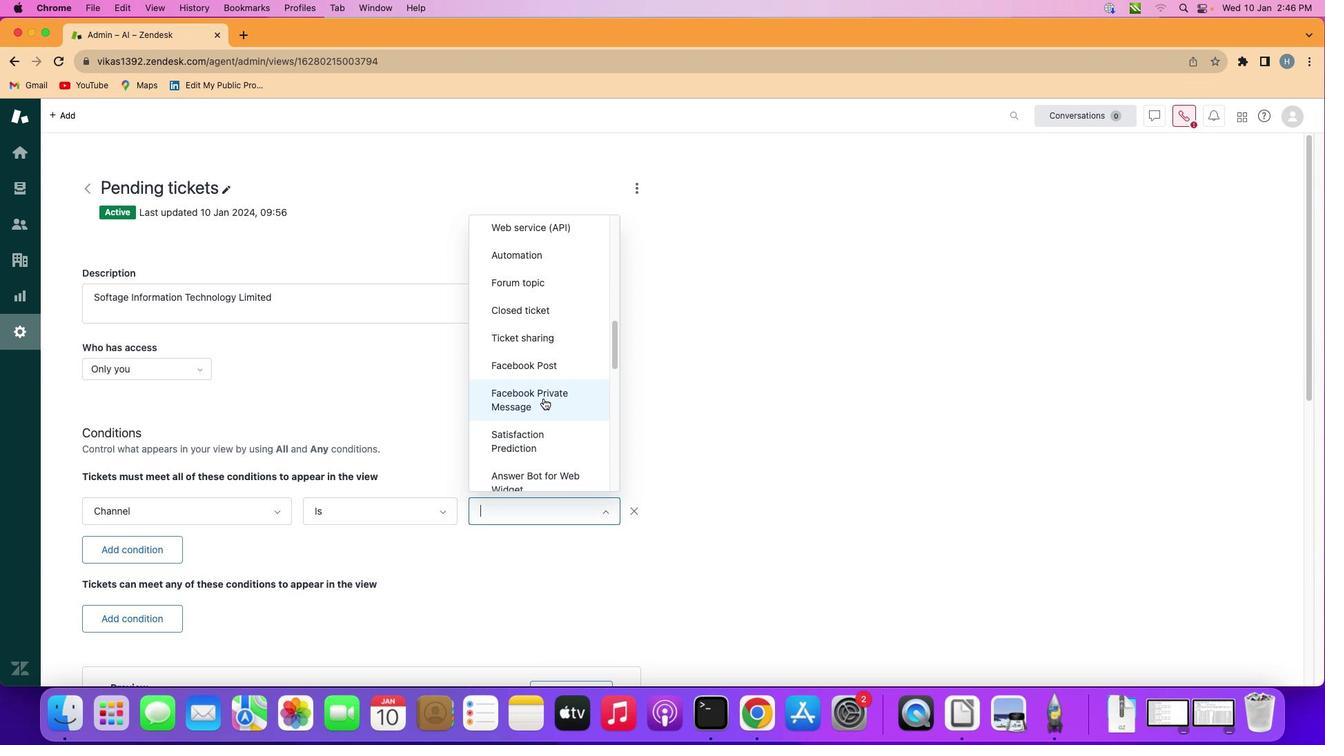 
Action: Mouse scrolled (544, 399) with delta (0, 0)
Screenshot: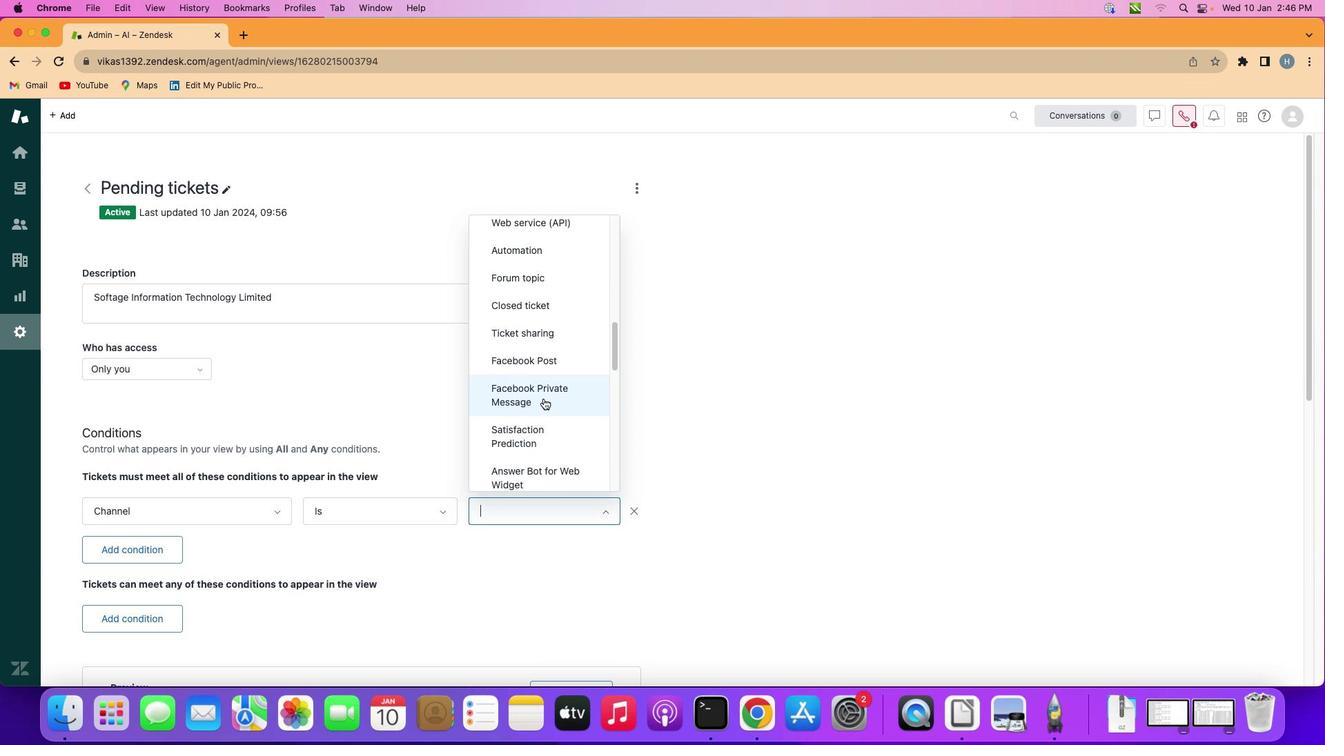 
Action: Mouse scrolled (544, 399) with delta (0, 0)
Screenshot: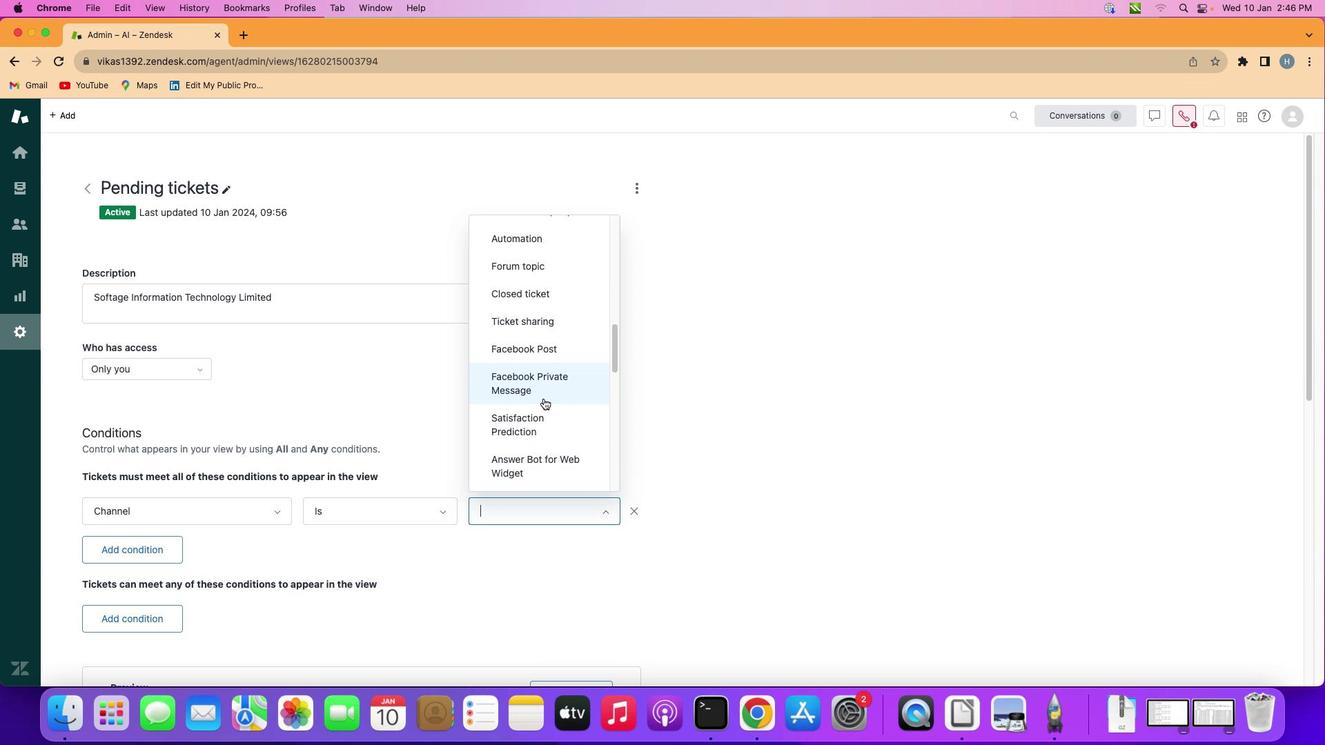 
Action: Mouse scrolled (544, 399) with delta (0, 0)
Screenshot: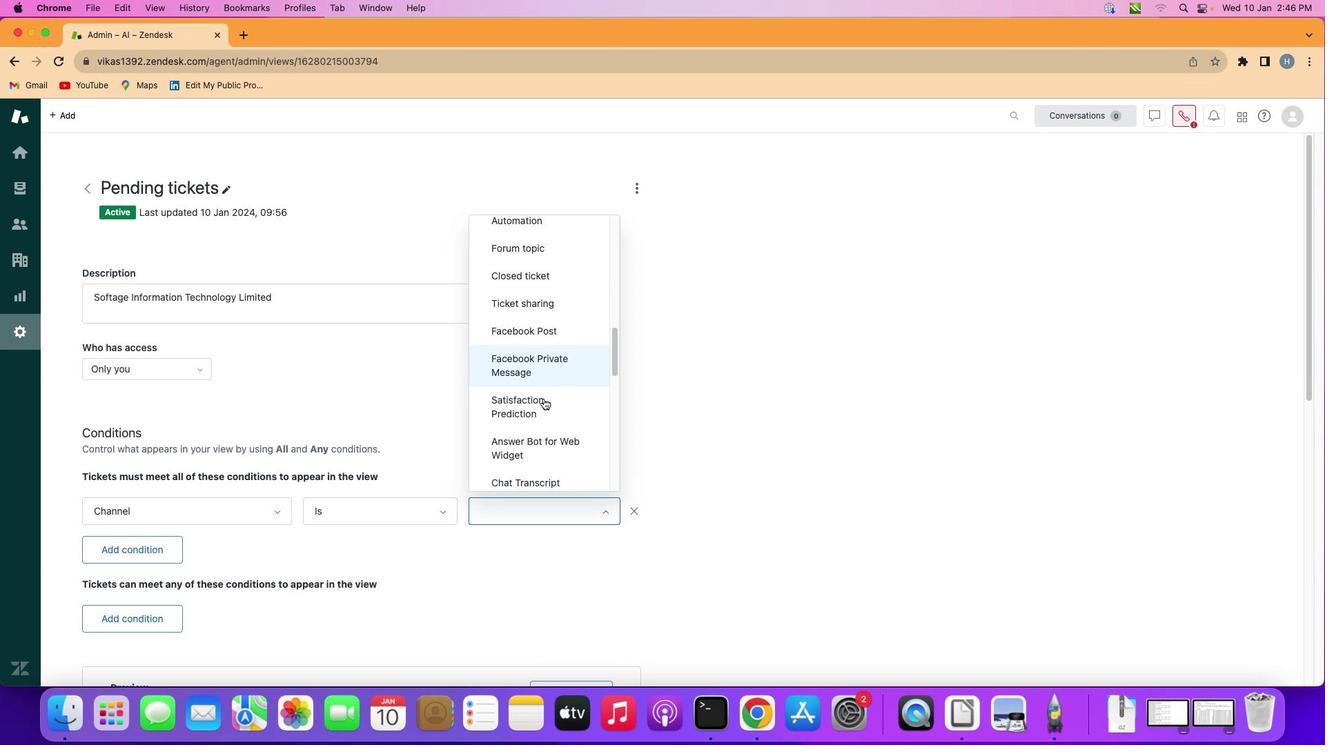 
Action: Mouse scrolled (544, 399) with delta (0, 0)
Screenshot: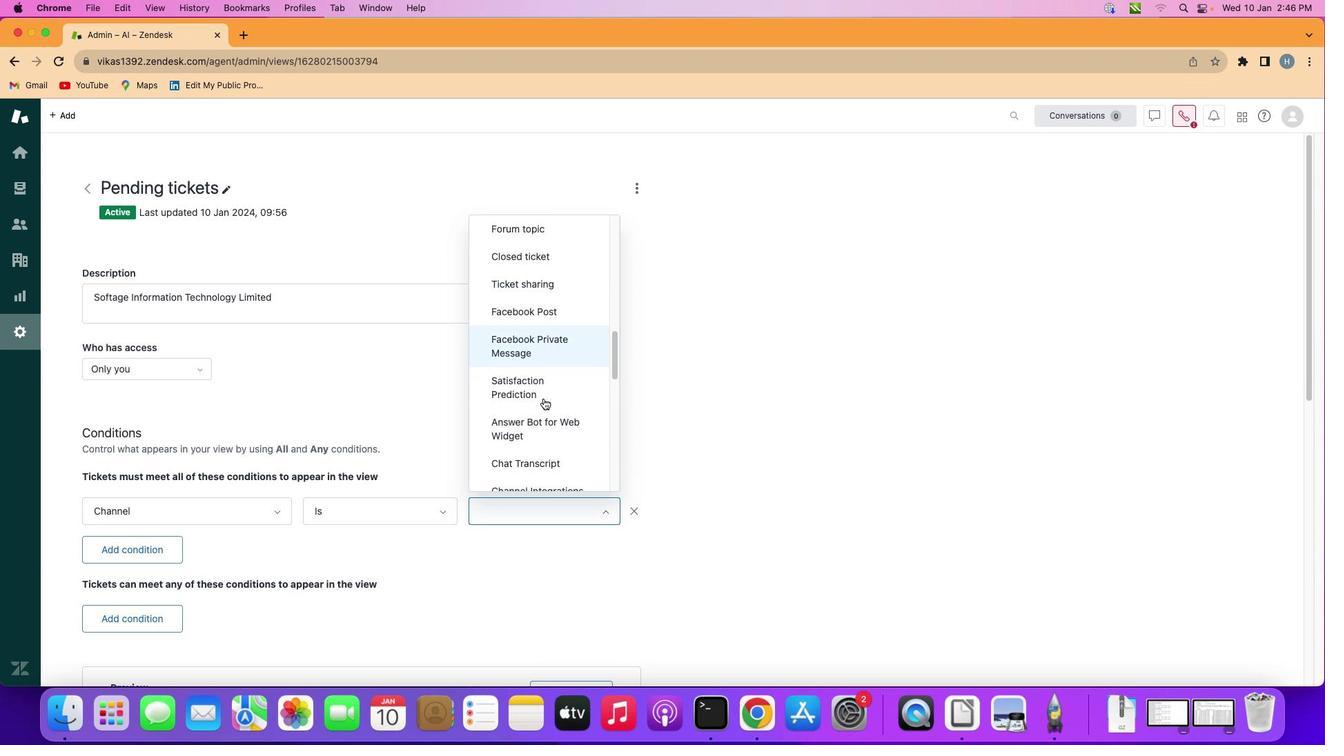 
Action: Mouse scrolled (544, 399) with delta (0, 0)
Screenshot: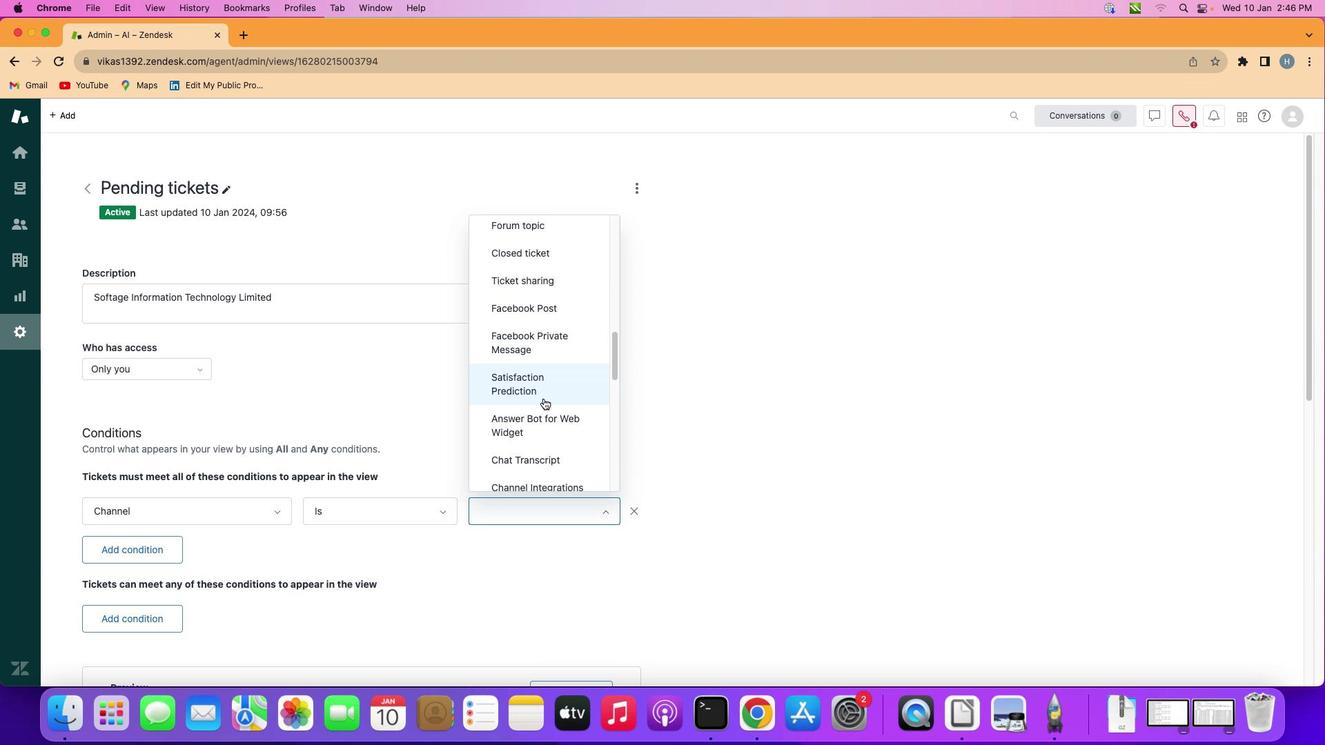
Action: Mouse moved to (544, 400)
Screenshot: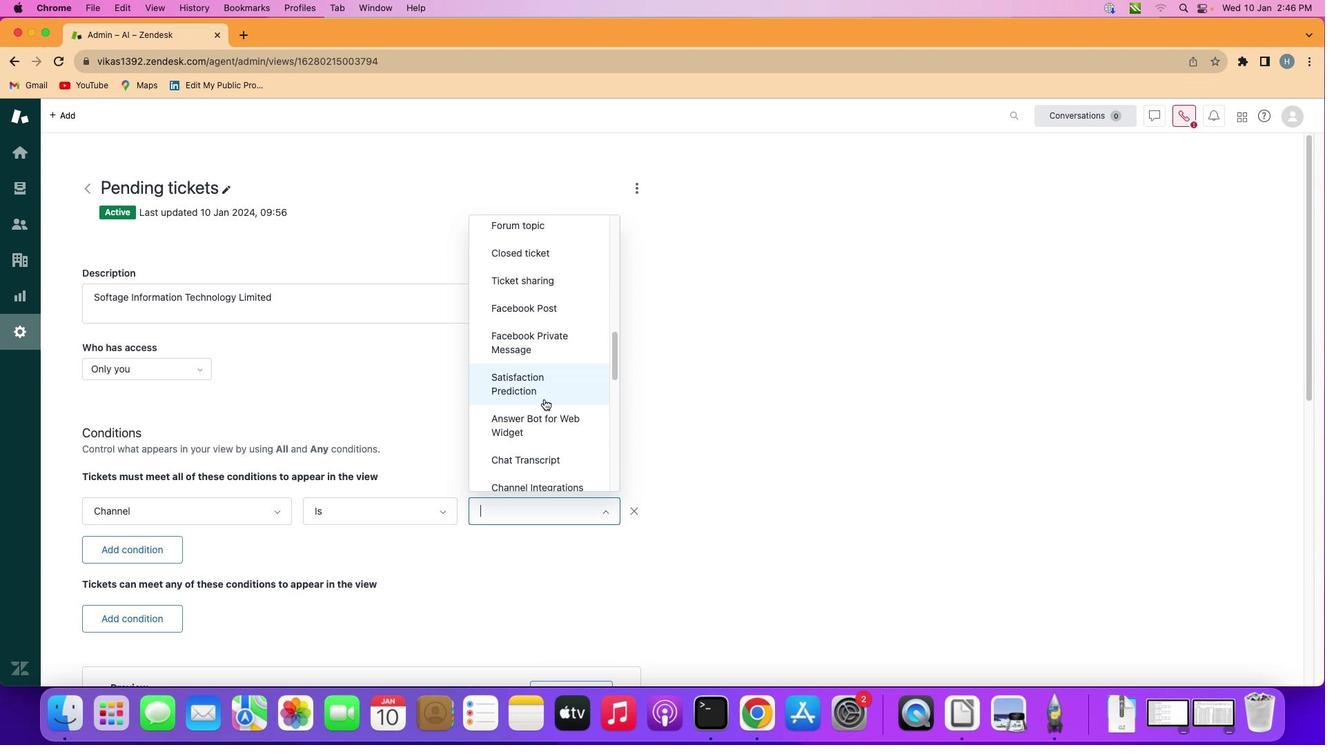 
Action: Mouse scrolled (544, 400) with delta (0, 0)
Screenshot: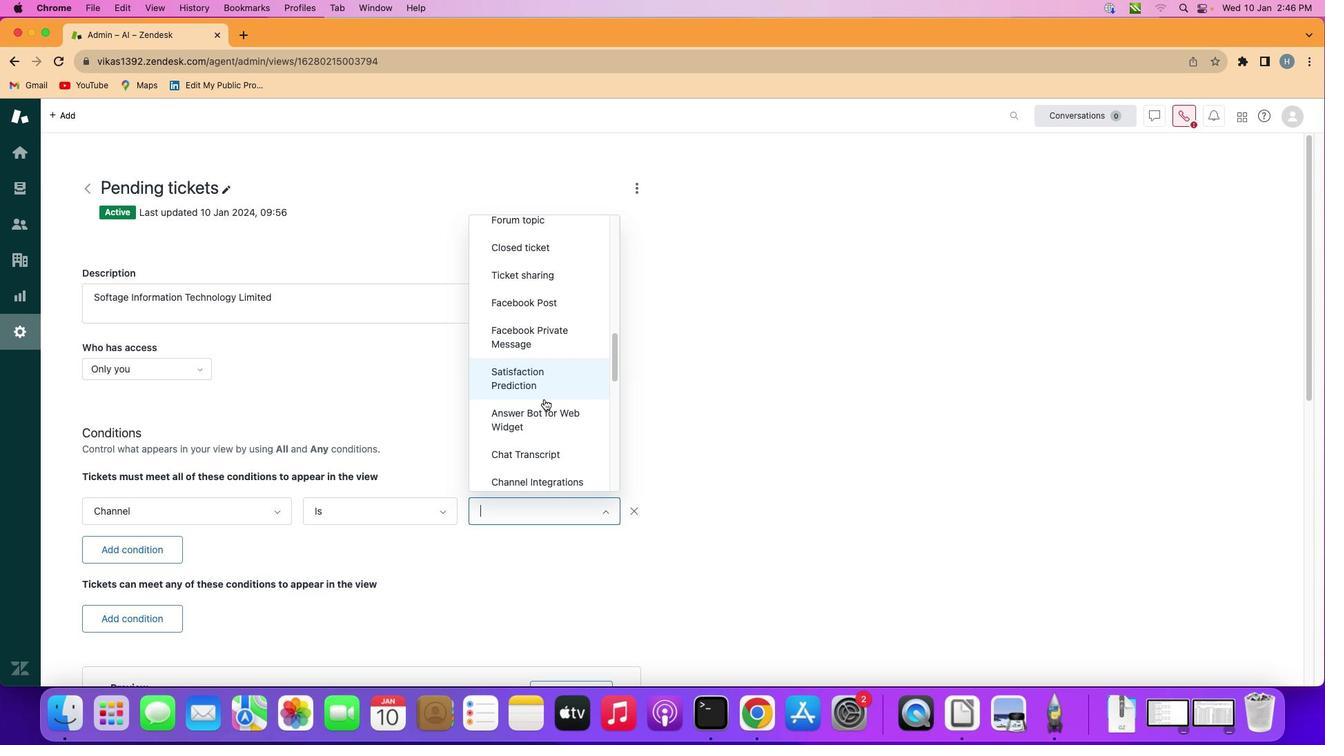 
Action: Mouse scrolled (544, 400) with delta (0, 0)
Screenshot: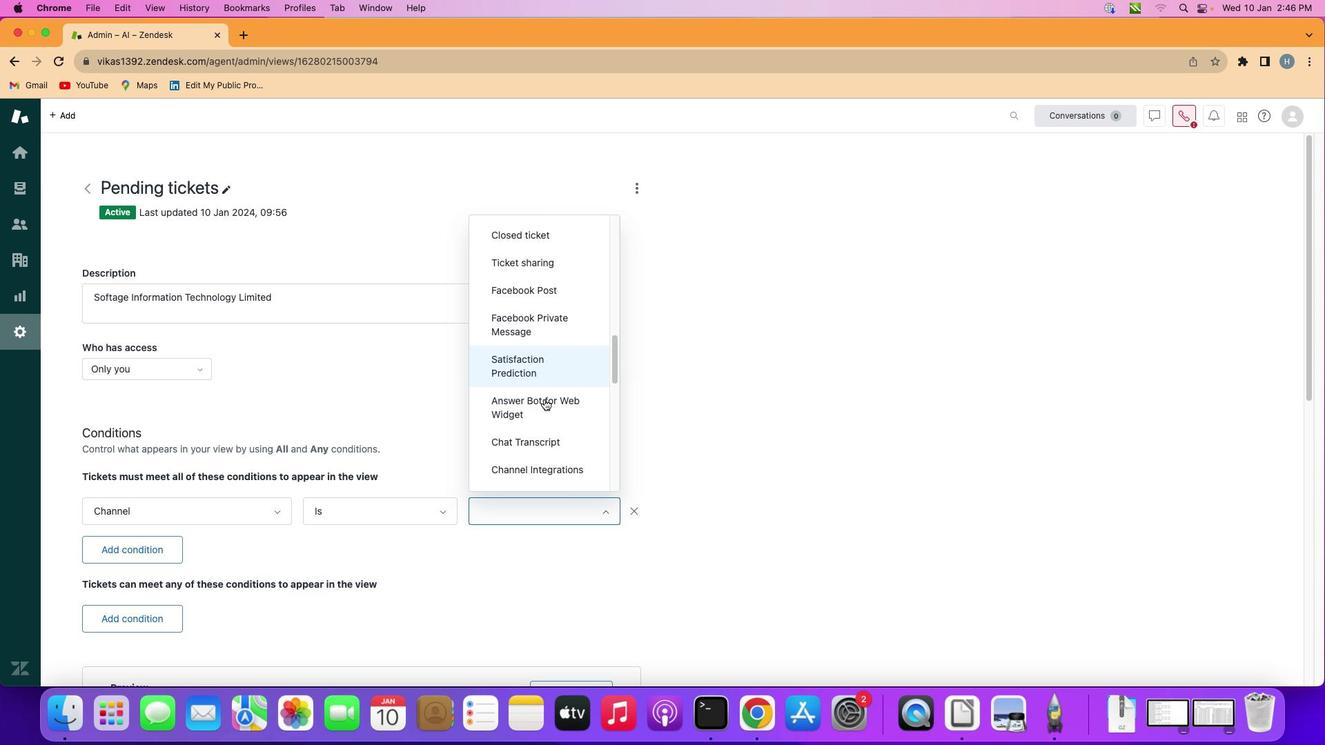 
Action: Mouse scrolled (544, 400) with delta (0, 0)
Screenshot: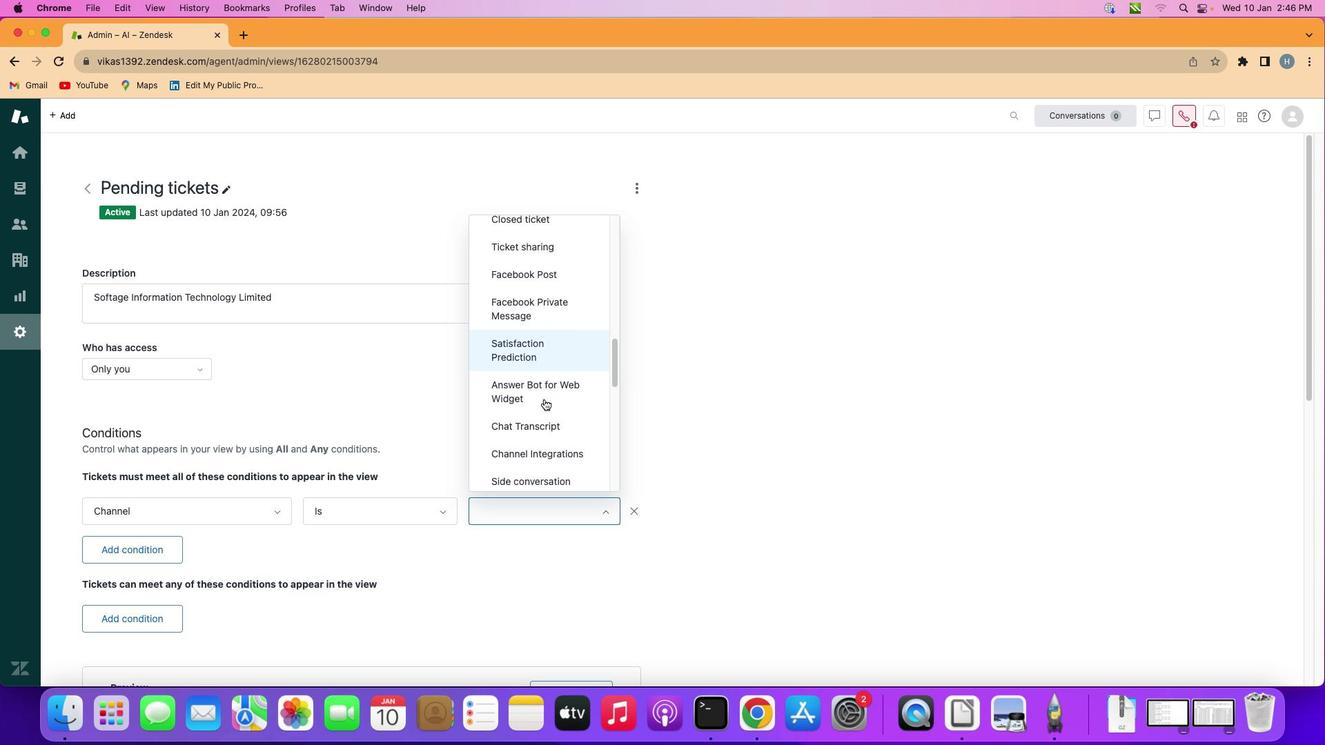 
Action: Mouse scrolled (544, 400) with delta (0, 0)
Screenshot: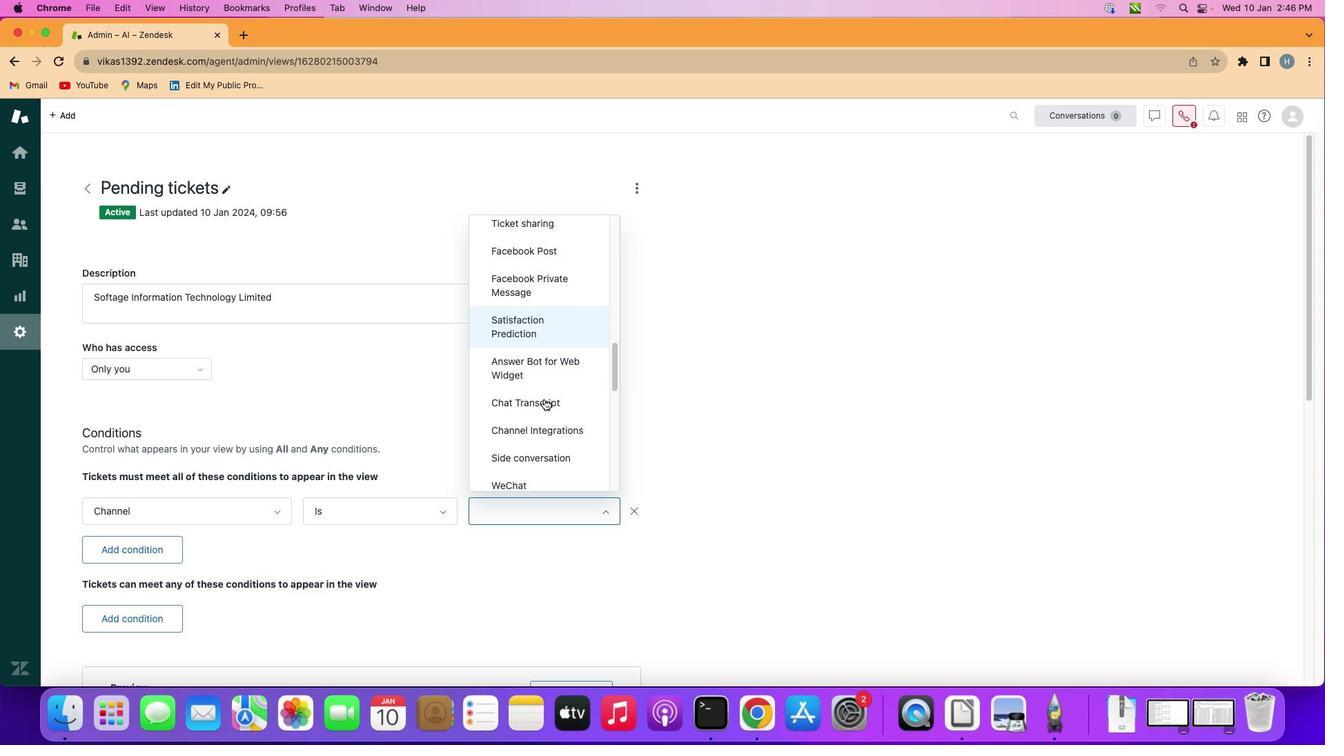 
Action: Mouse moved to (541, 424)
Screenshot: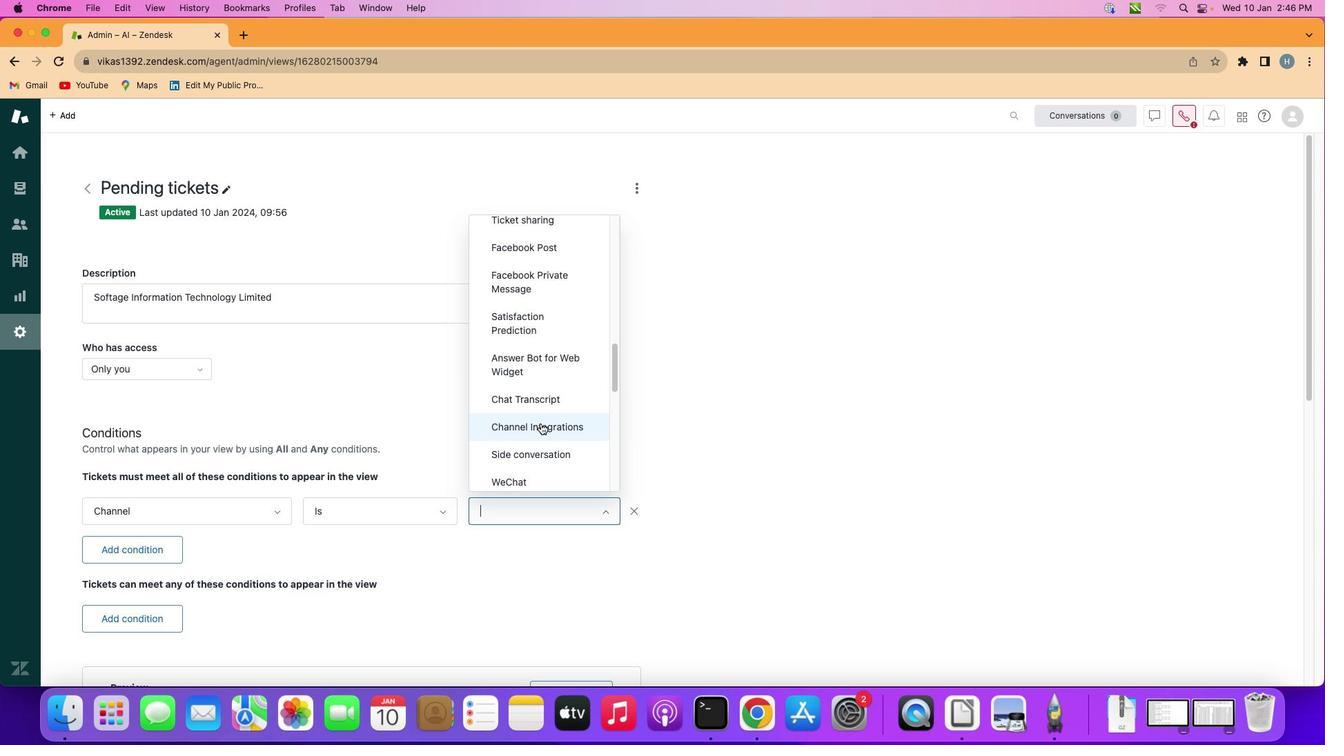
Action: Mouse pressed left at (541, 424)
Screenshot: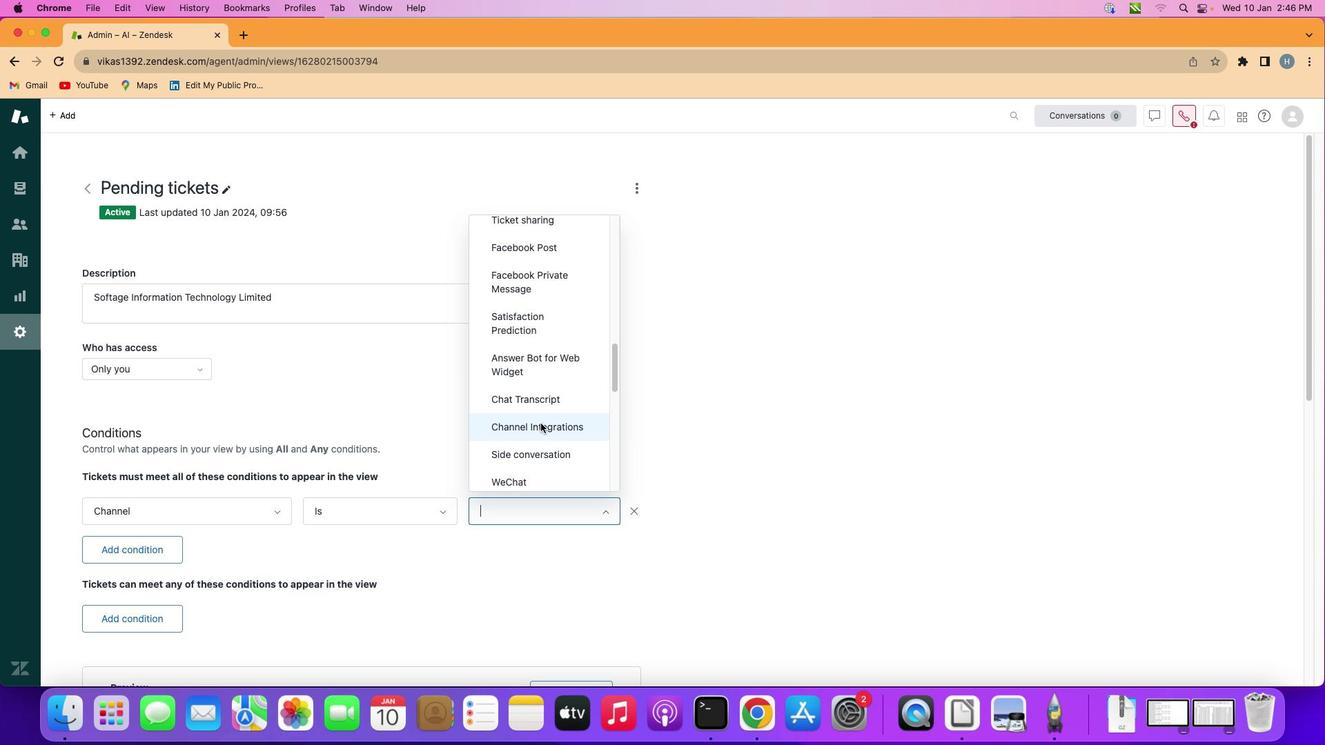 
Action: Mouse moved to (541, 423)
Screenshot: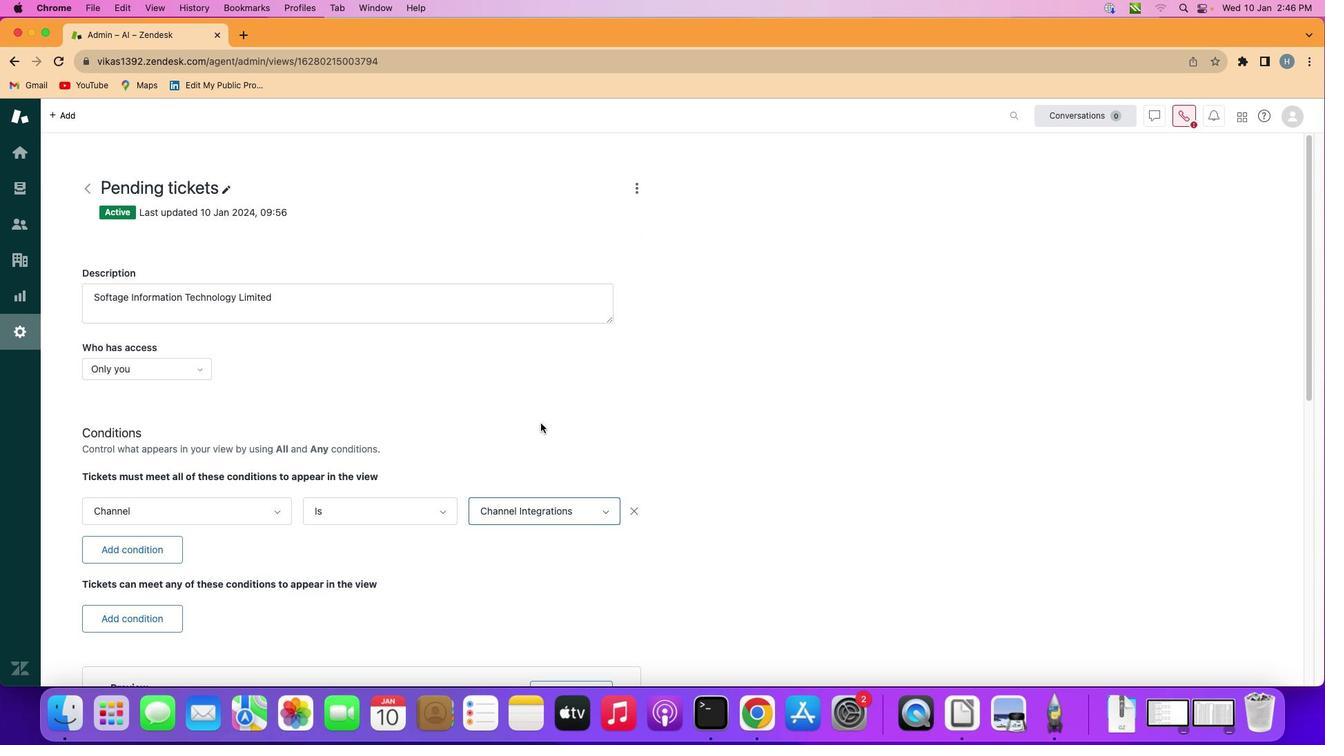 
